 Task: Font style For heading Use Bodoni MT condensed with dark cornflower blue 2 colour & Underline. font size for heading '12 Pt. 'Change the font style of data to Californian FBand font size to  16 Pt. Change the alignment of both headline & data to  Align right. In the sheet  analysisSalesByStore_2023
Action: Mouse moved to (11, 22)
Screenshot: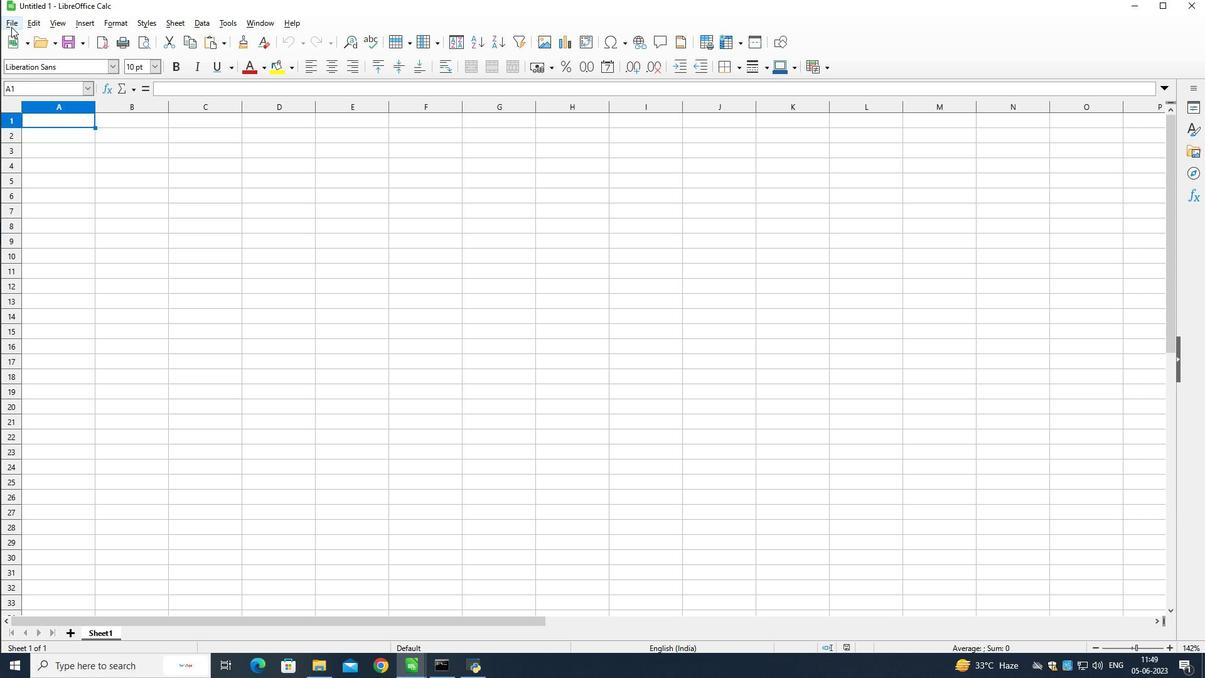 
Action: Mouse pressed left at (11, 22)
Screenshot: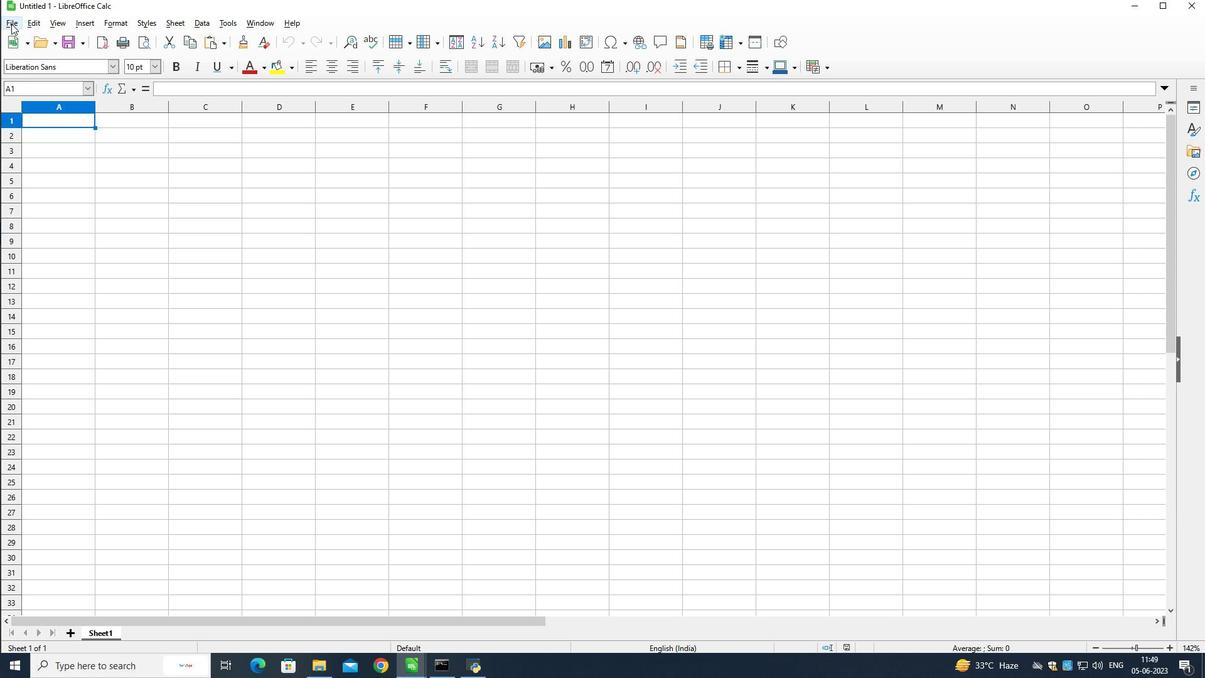 
Action: Mouse moved to (28, 52)
Screenshot: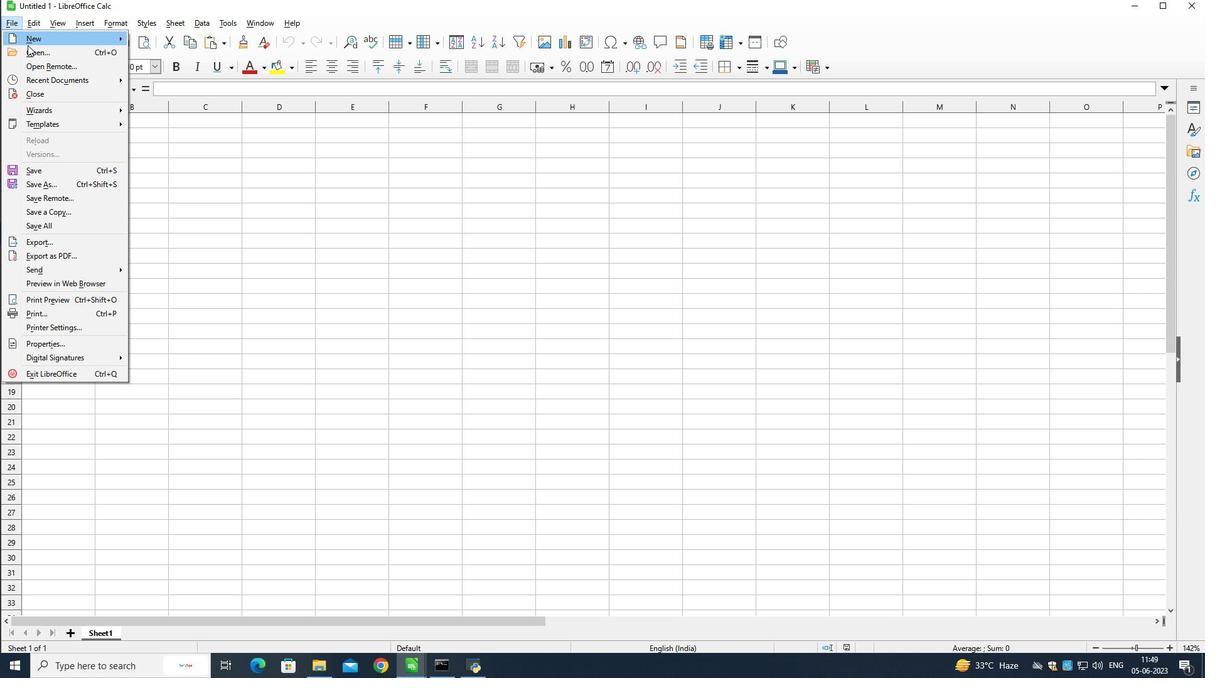 
Action: Mouse pressed left at (28, 52)
Screenshot: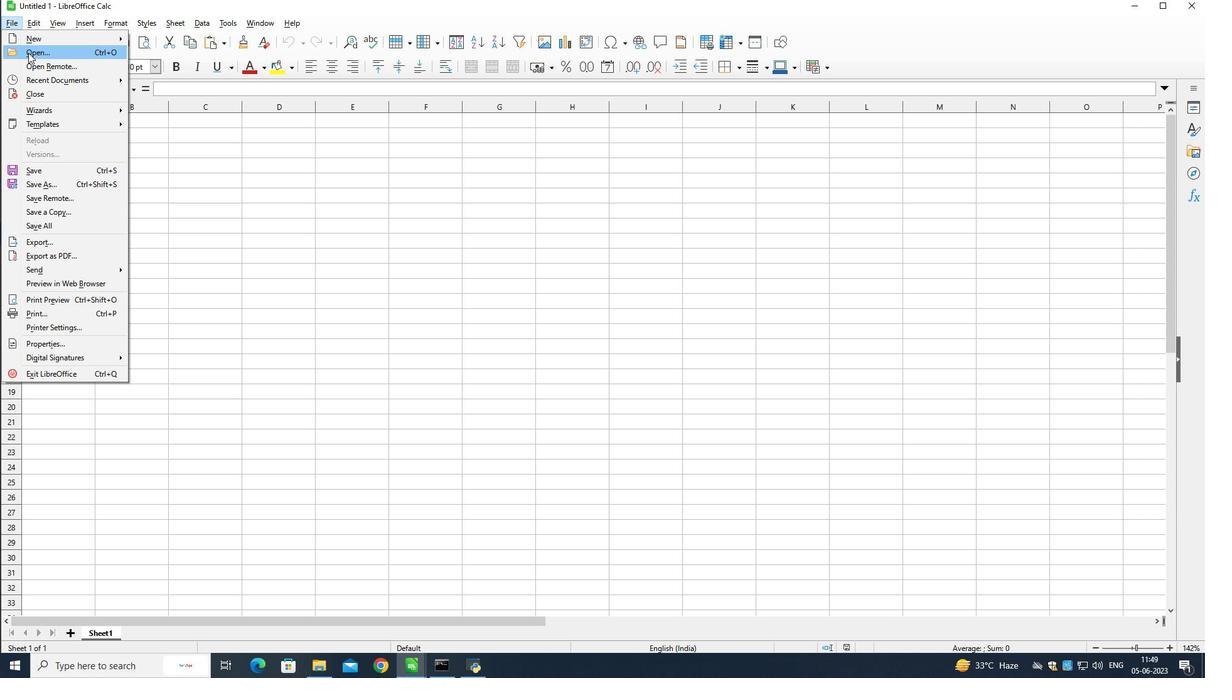 
Action: Mouse moved to (168, 263)
Screenshot: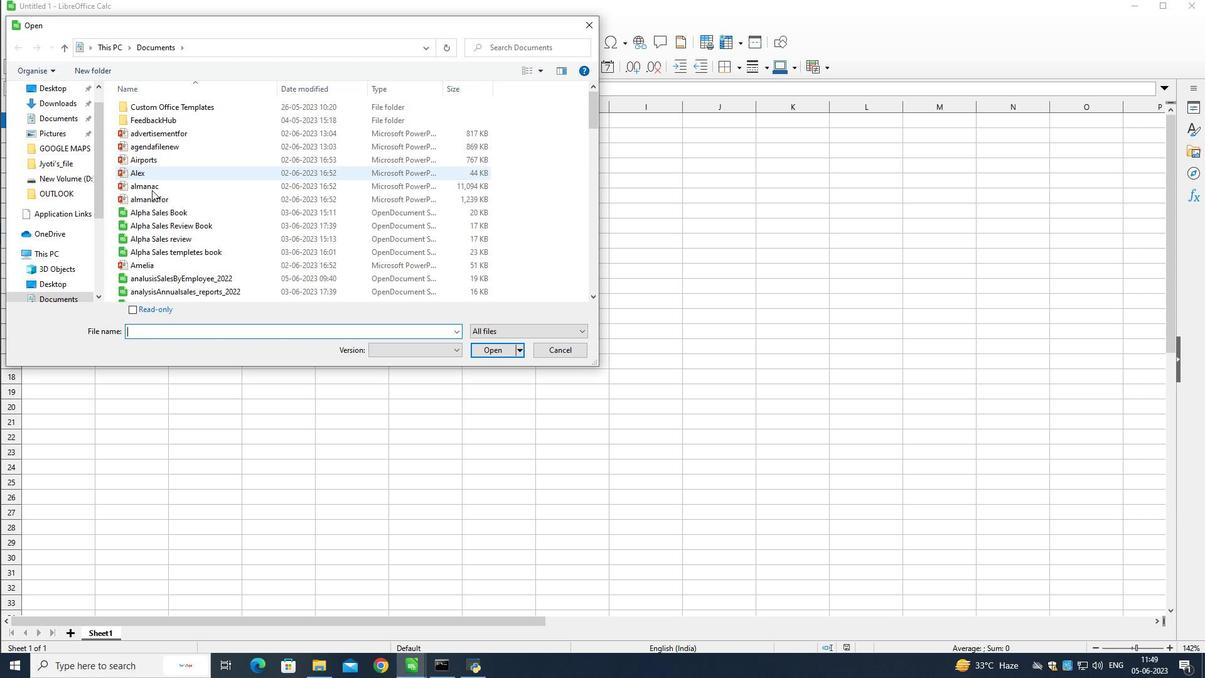 
Action: Mouse scrolled (168, 263) with delta (0, 0)
Screenshot: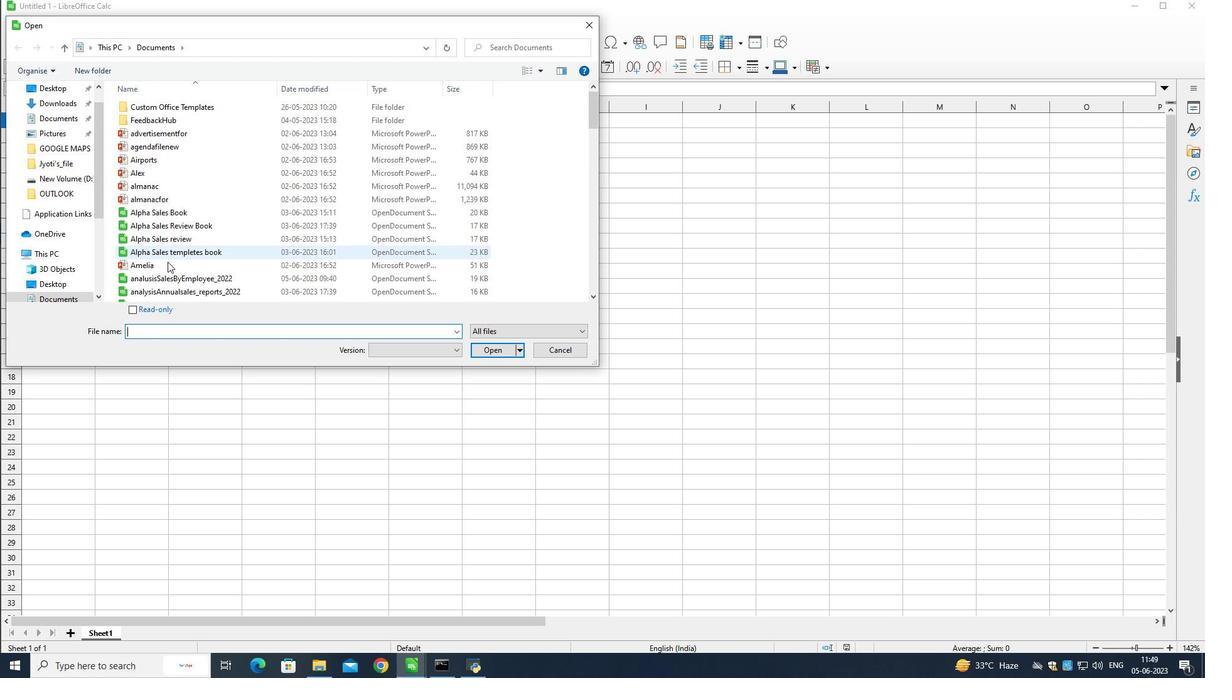 
Action: Mouse scrolled (168, 263) with delta (0, 0)
Screenshot: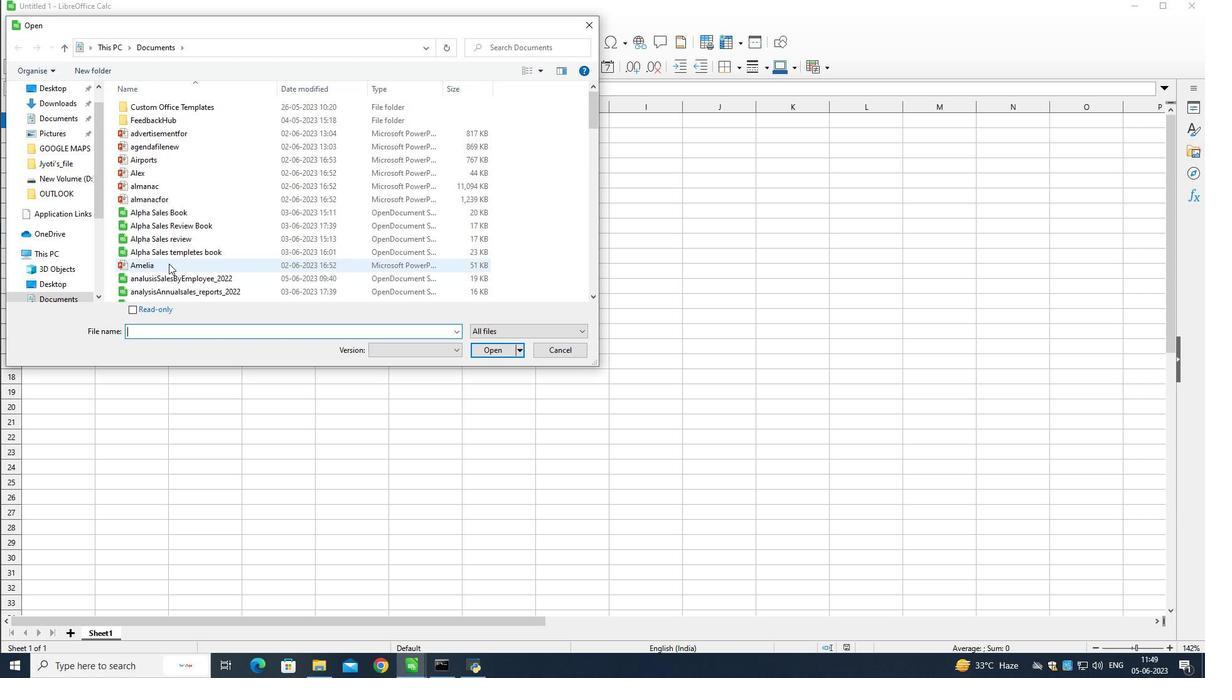 
Action: Mouse scrolled (168, 263) with delta (0, 0)
Screenshot: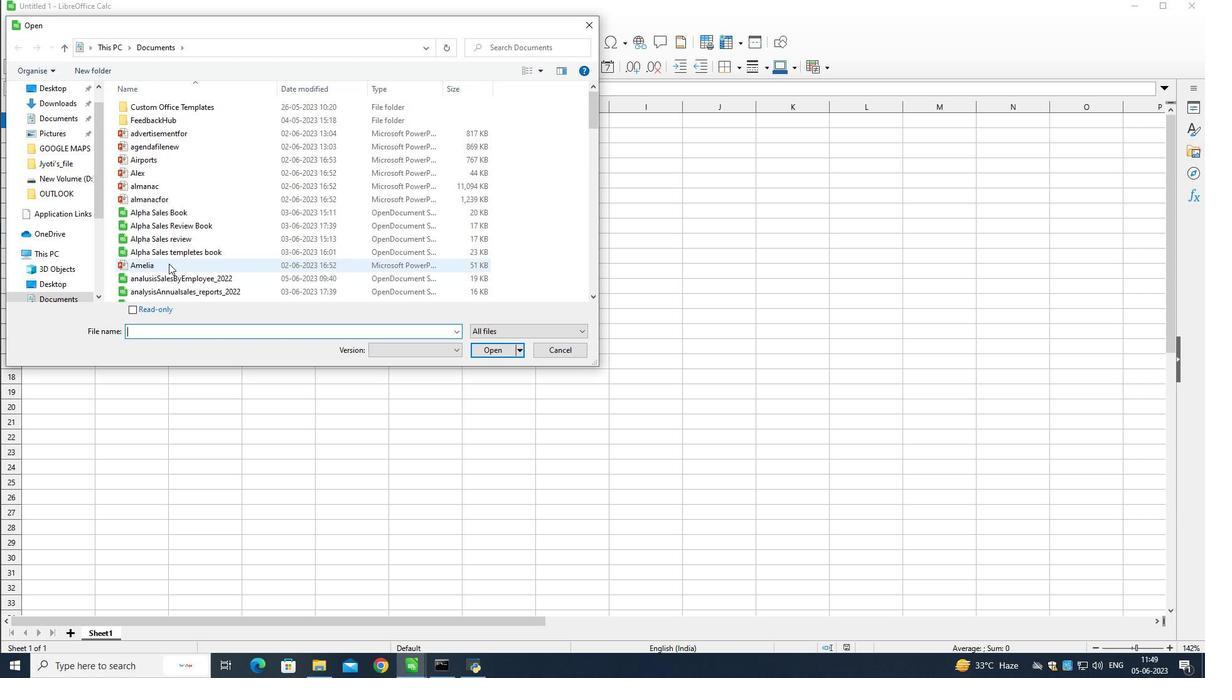 
Action: Mouse scrolled (168, 263) with delta (0, 0)
Screenshot: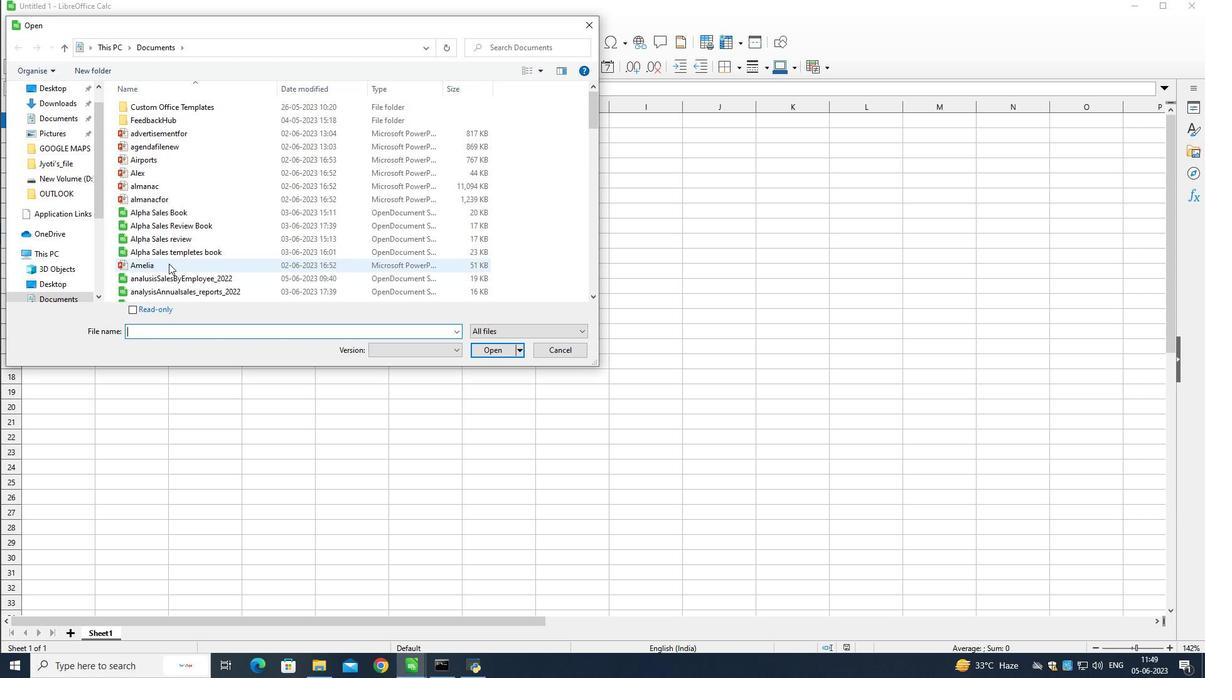 
Action: Mouse scrolled (168, 263) with delta (0, 0)
Screenshot: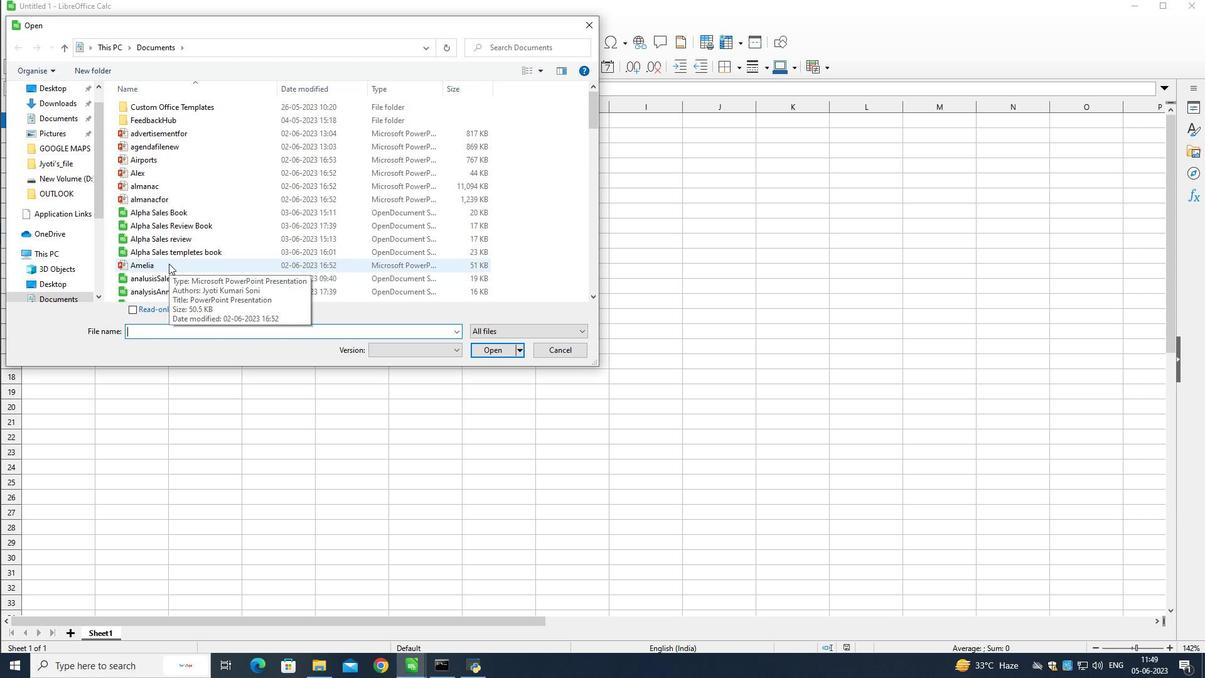 
Action: Mouse moved to (170, 262)
Screenshot: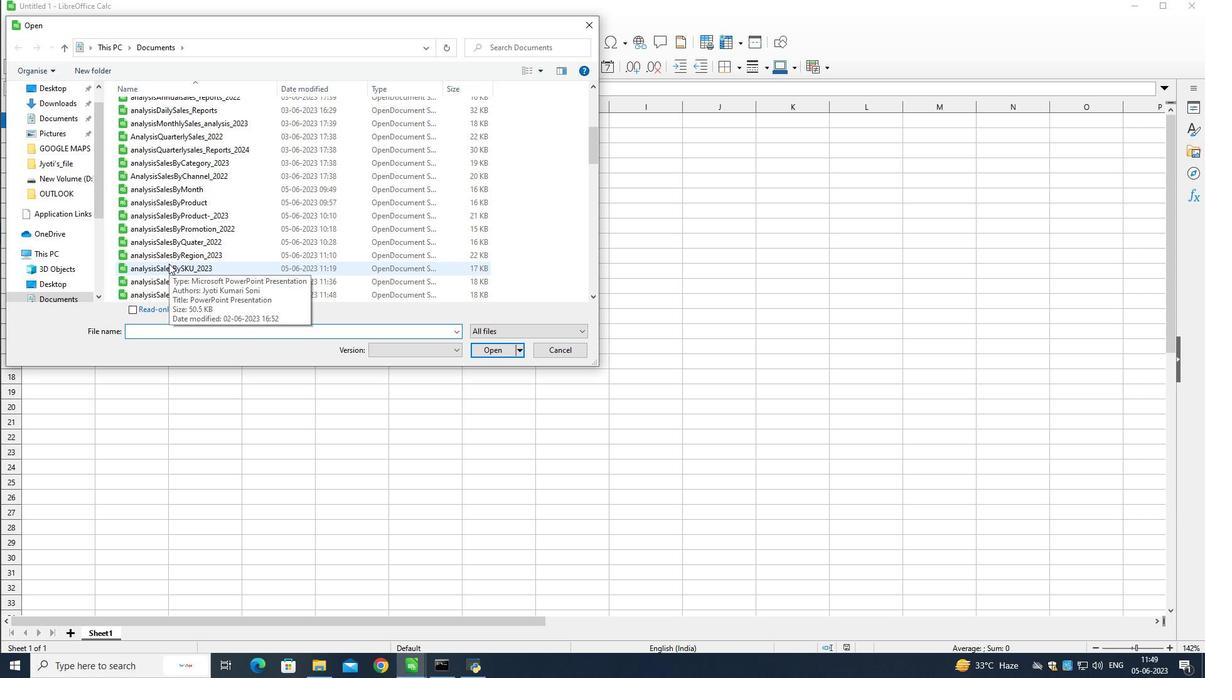 
Action: Mouse scrolled (170, 261) with delta (0, 0)
Screenshot: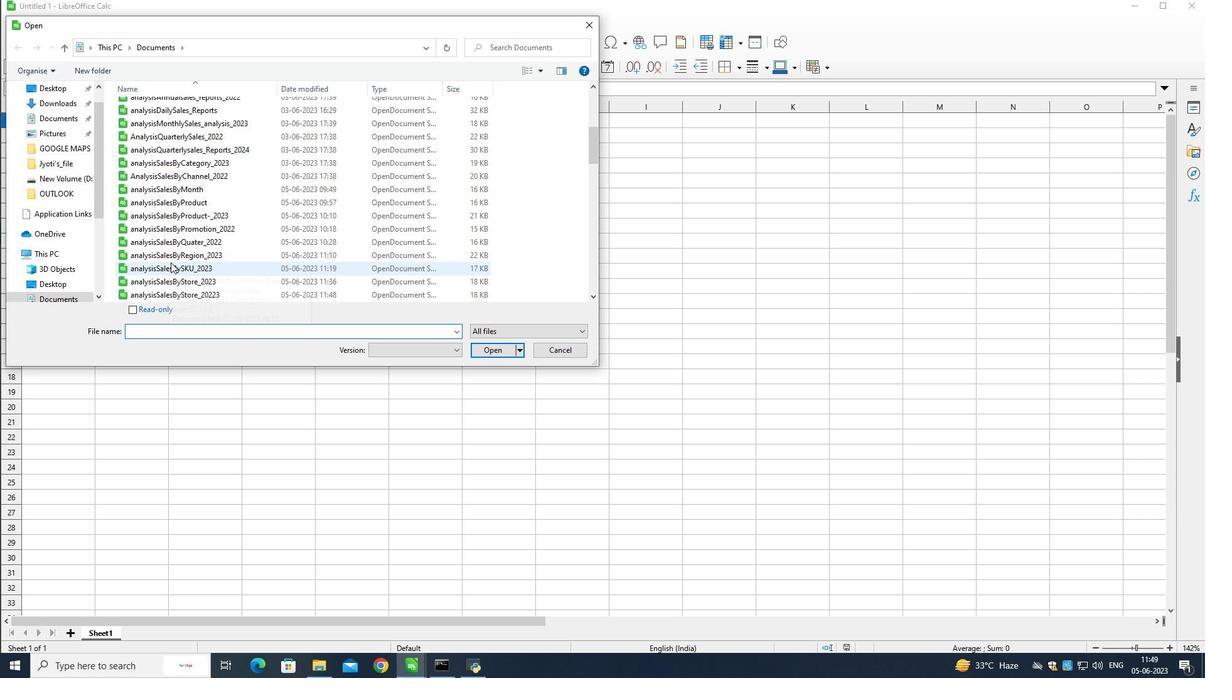 
Action: Mouse scrolled (170, 261) with delta (0, 0)
Screenshot: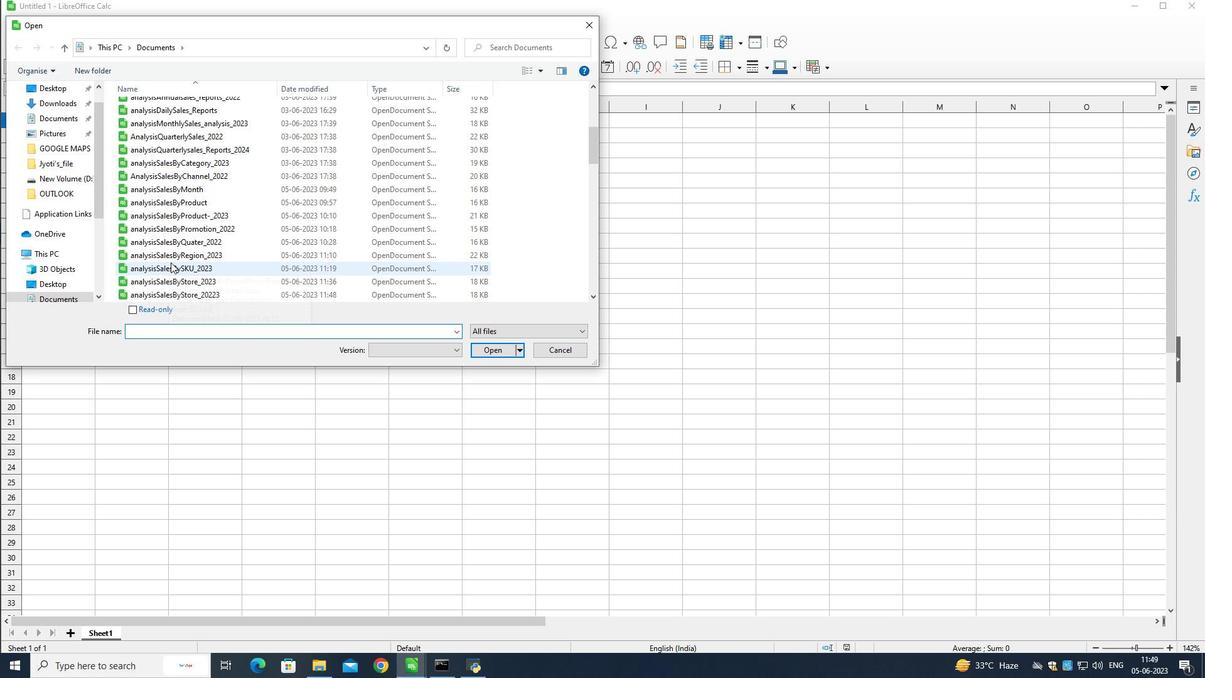 
Action: Mouse moved to (237, 215)
Screenshot: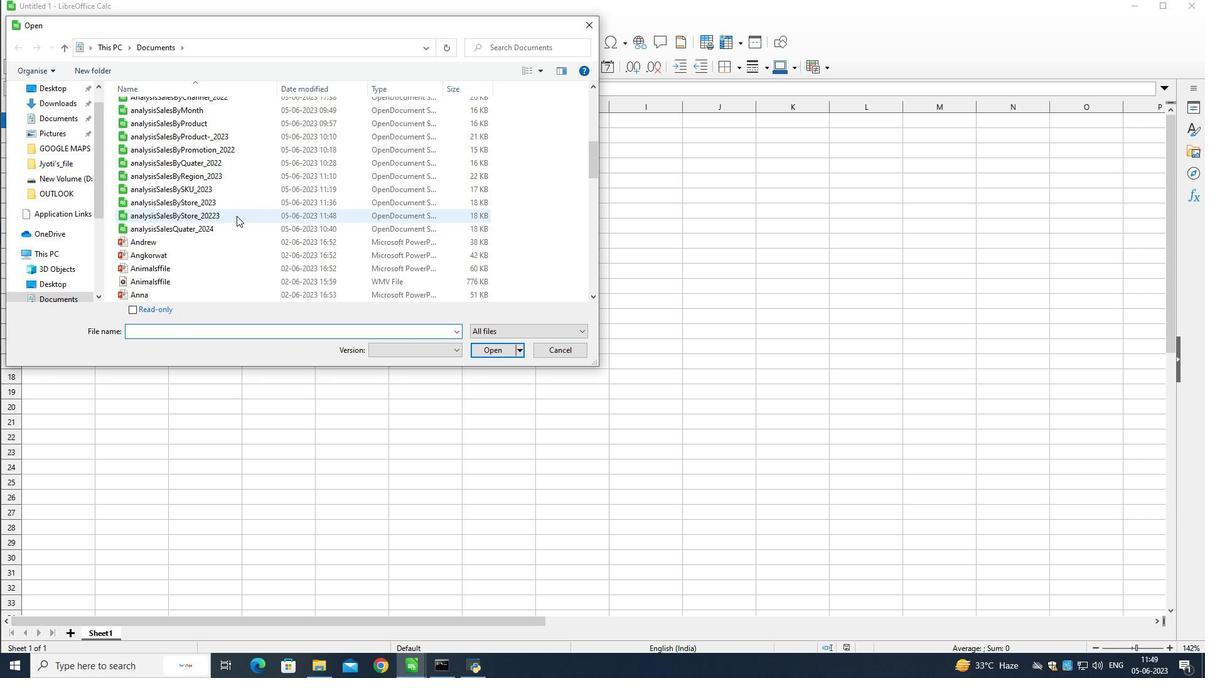 
Action: Mouse pressed left at (237, 215)
Screenshot: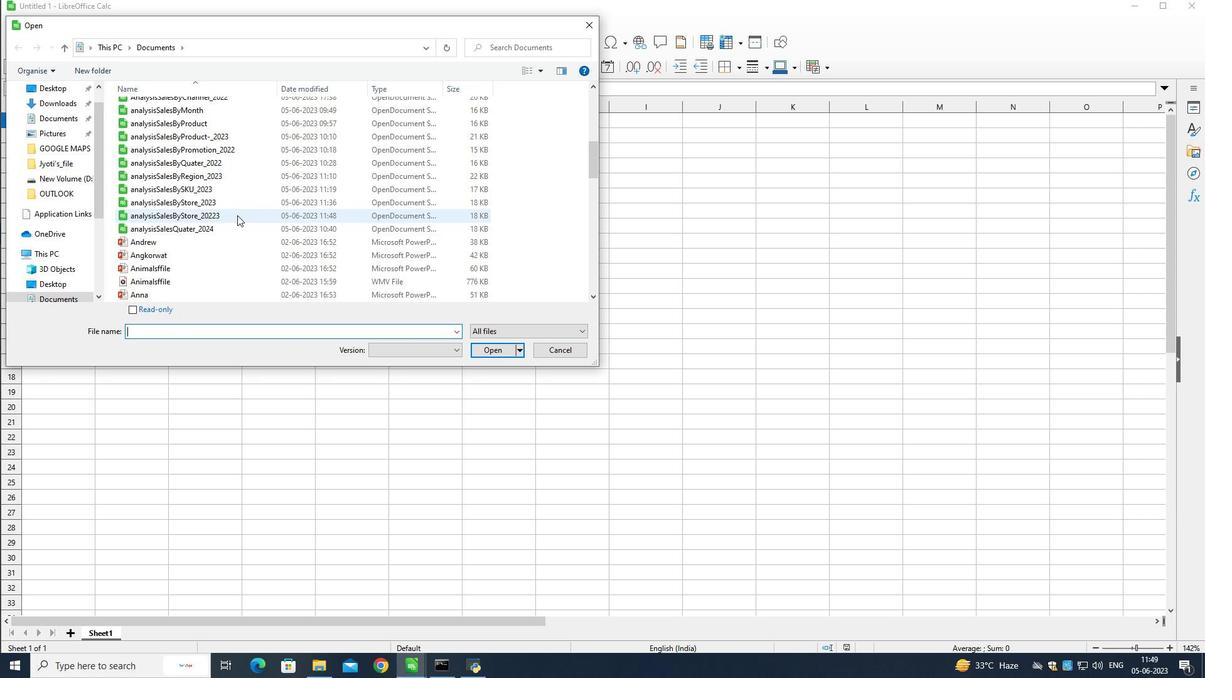 
Action: Mouse moved to (484, 352)
Screenshot: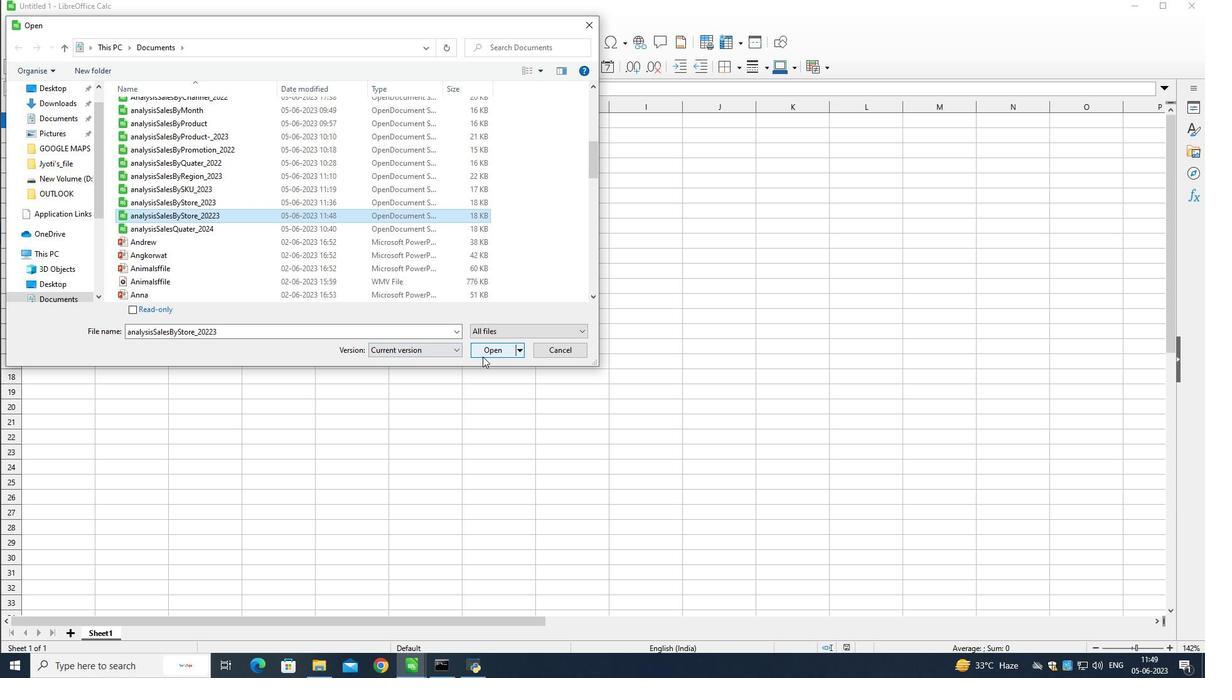 
Action: Mouse pressed left at (484, 352)
Screenshot: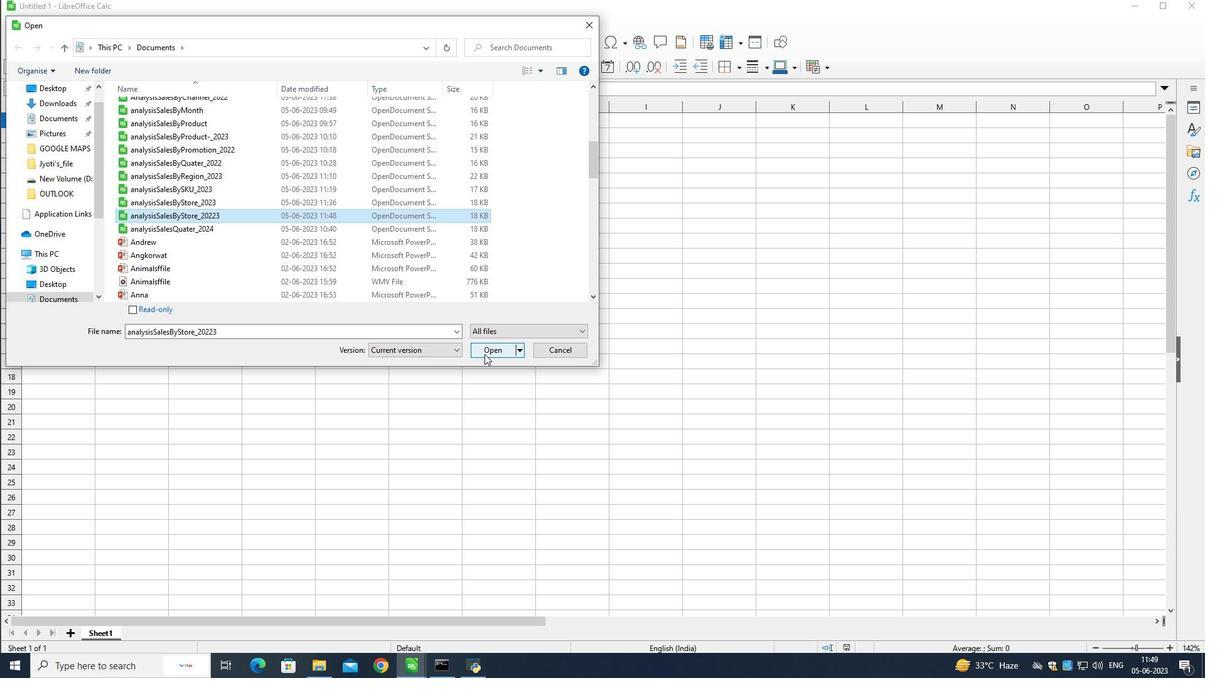 
Action: Mouse moved to (123, 120)
Screenshot: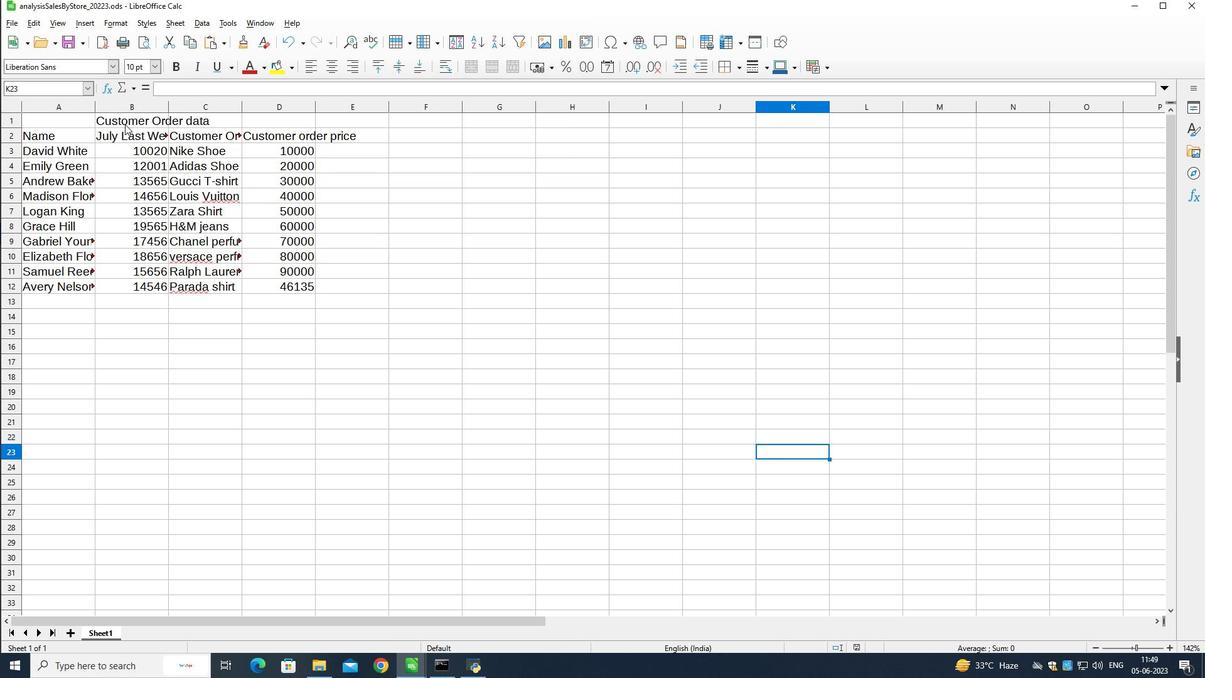 
Action: Mouse pressed left at (123, 120)
Screenshot: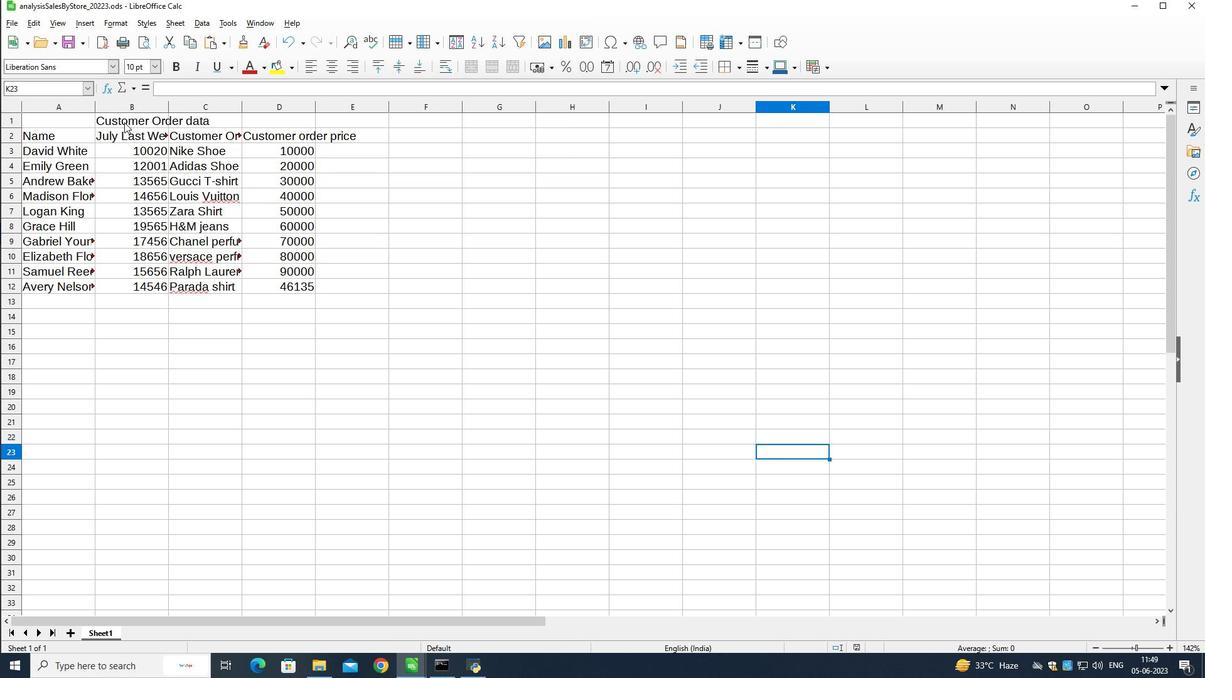 
Action: Mouse pressed left at (123, 120)
Screenshot: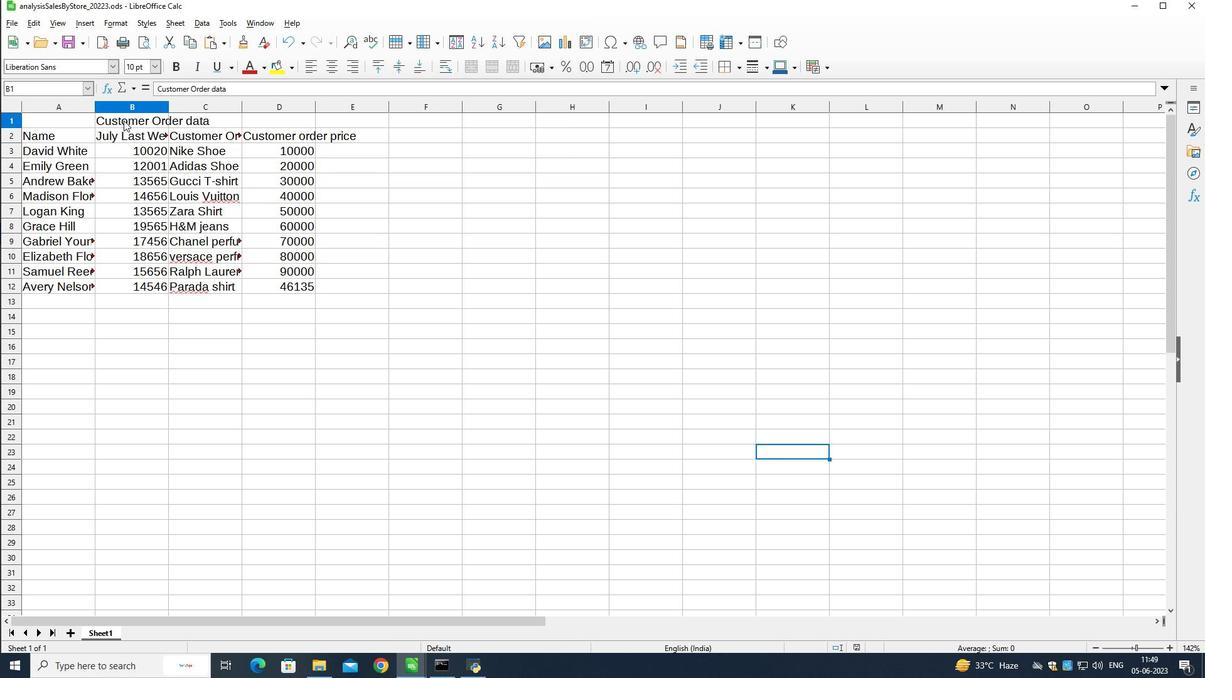 
Action: Mouse pressed left at (123, 120)
Screenshot: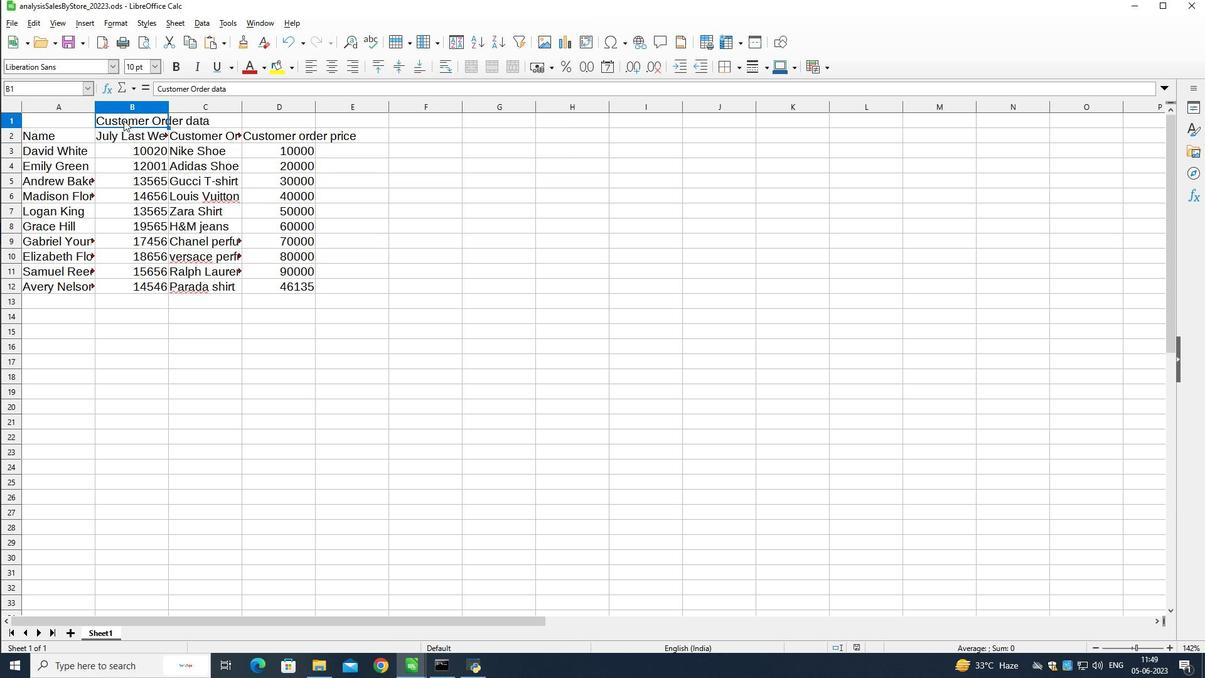 
Action: Mouse moved to (72, 66)
Screenshot: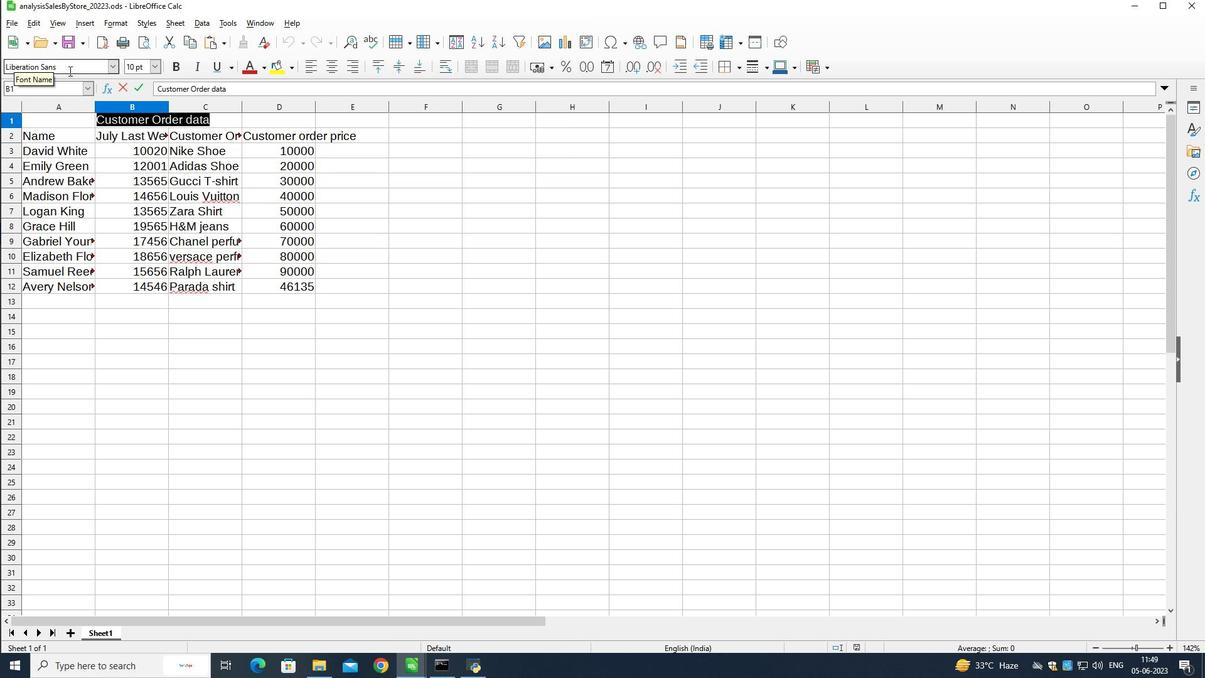 
Action: Mouse pressed left at (72, 66)
Screenshot: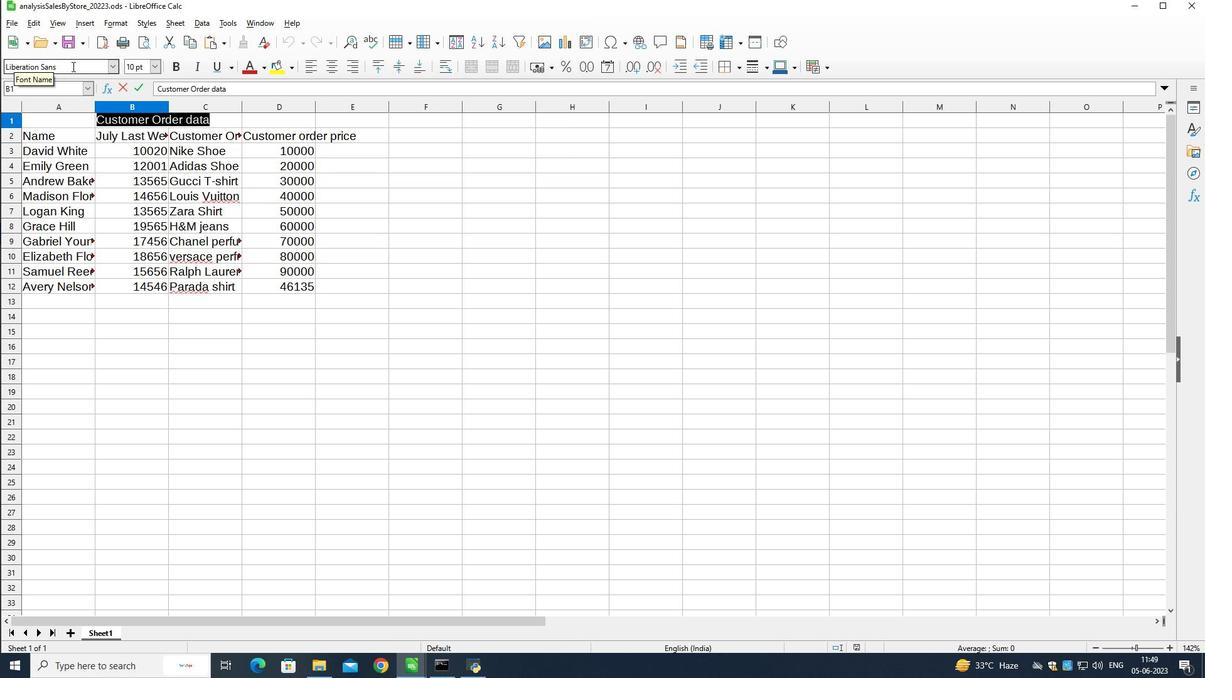 
Action: Mouse pressed left at (72, 66)
Screenshot: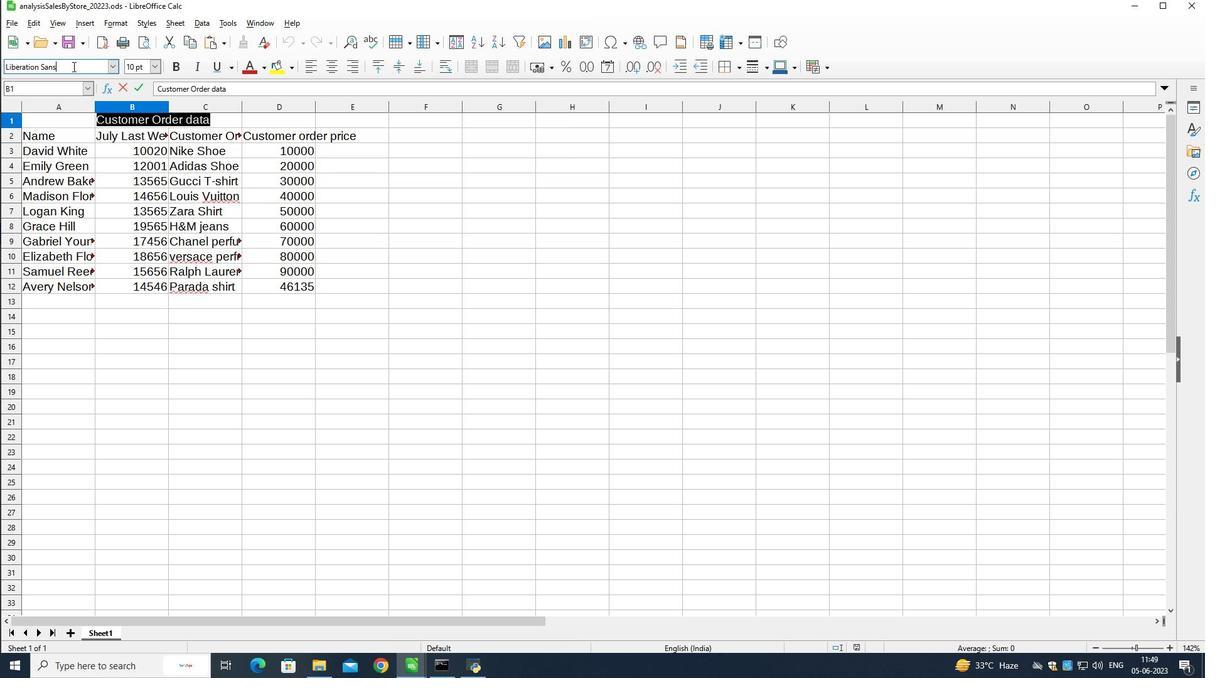 
Action: Mouse moved to (72, 65)
Screenshot: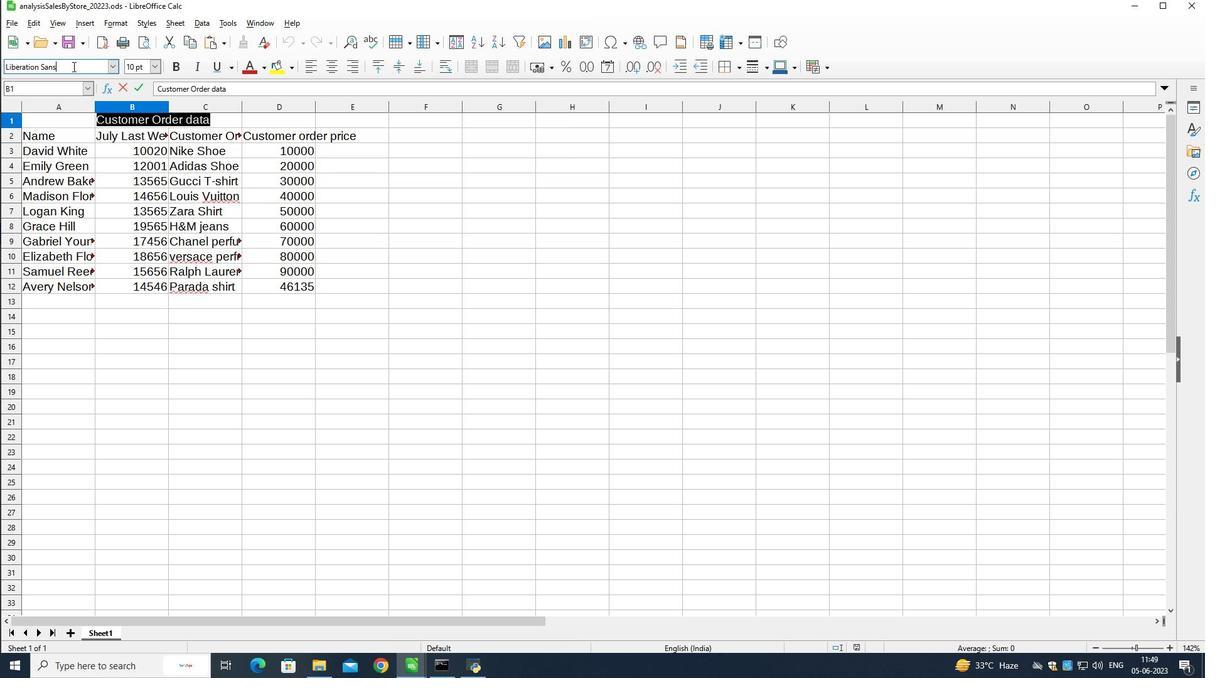 
Action: Mouse pressed left at (72, 65)
Screenshot: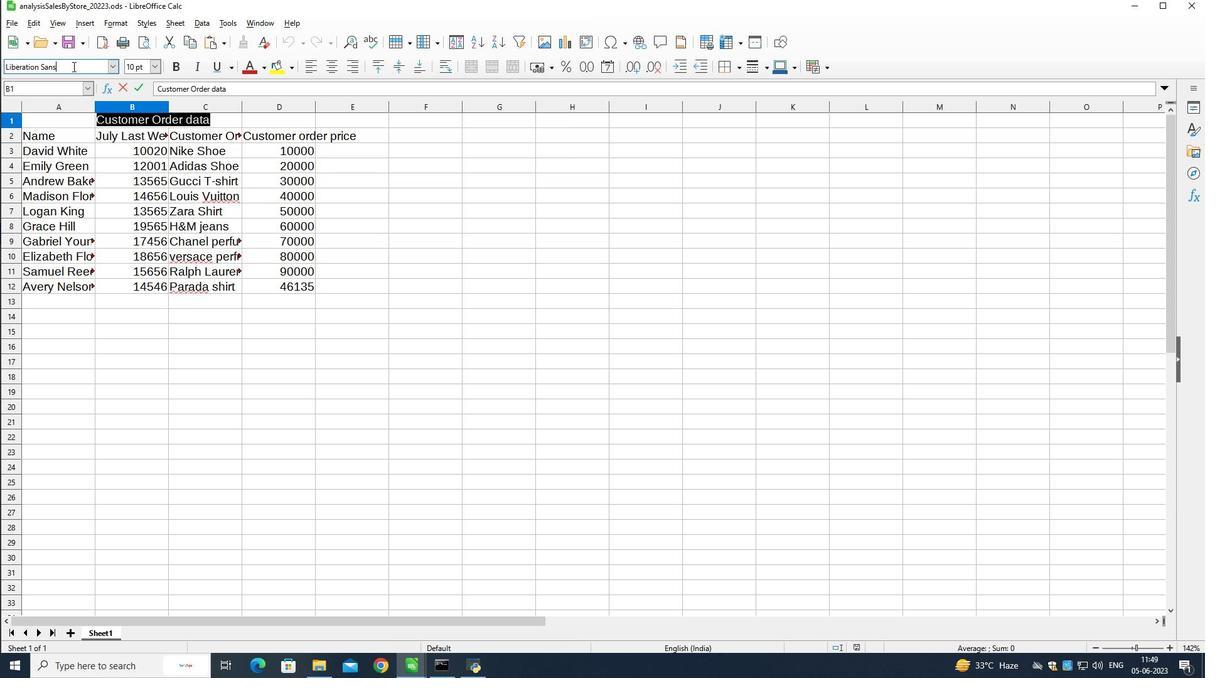 
Action: Mouse pressed left at (72, 65)
Screenshot: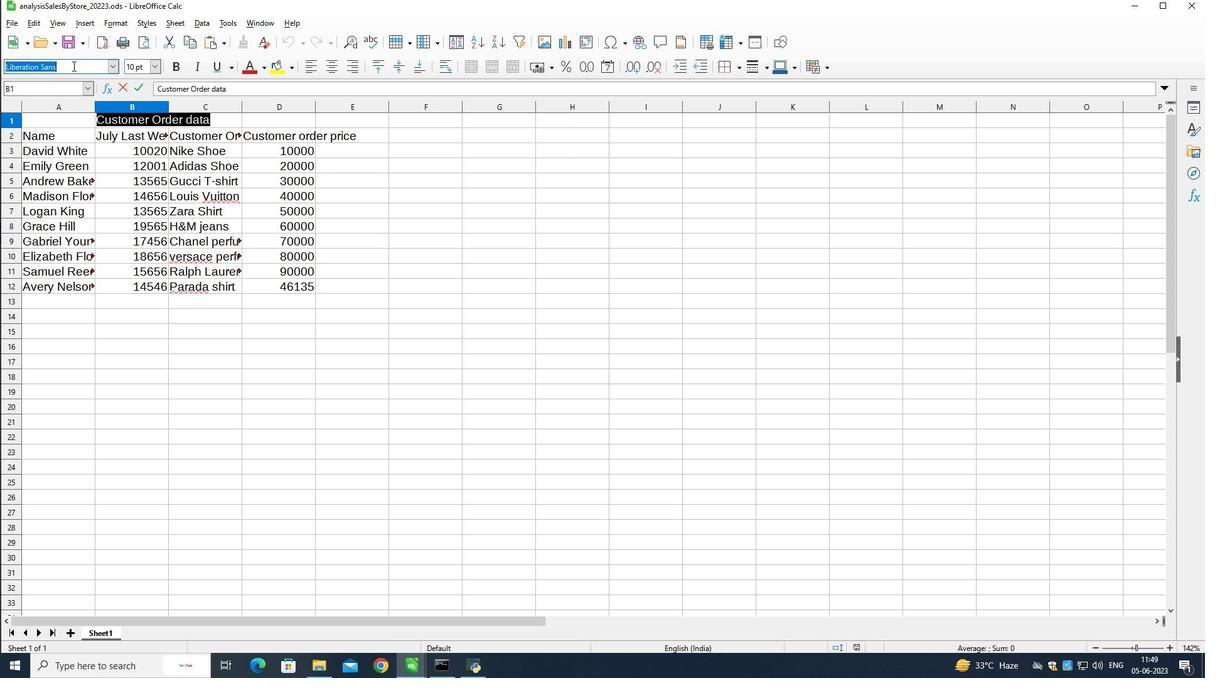 
Action: Key pressed <Key.shift>Bodoni<Key.enter>
Screenshot: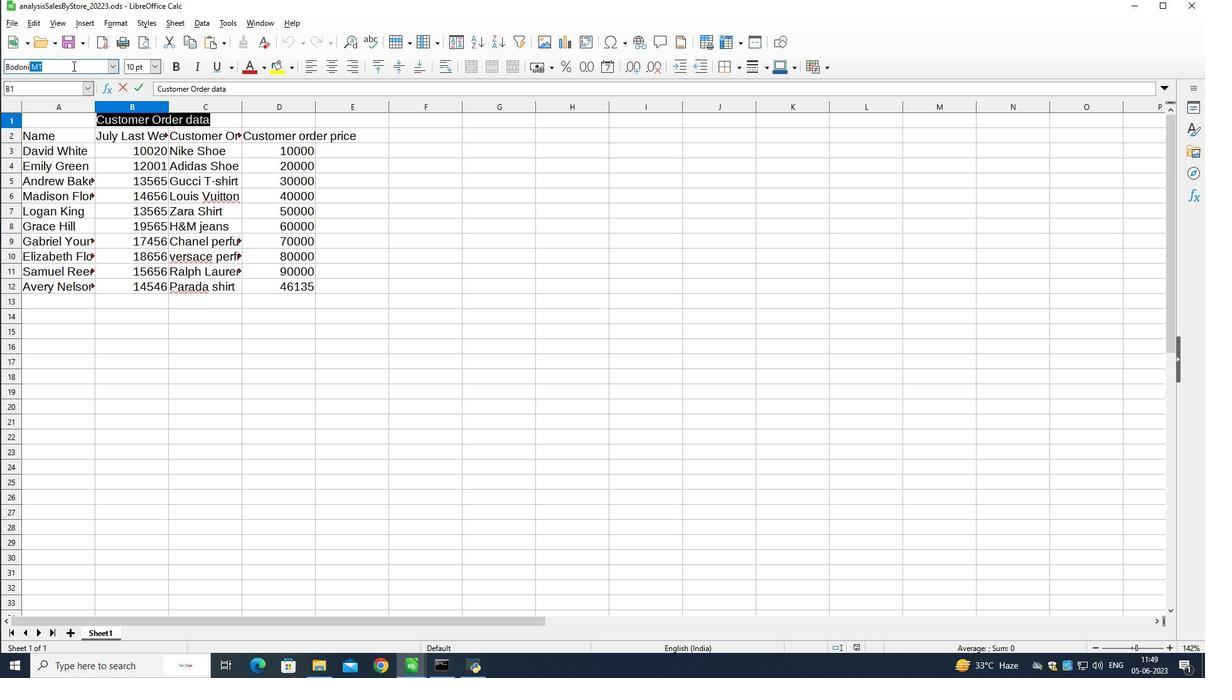 
Action: Mouse moved to (266, 70)
Screenshot: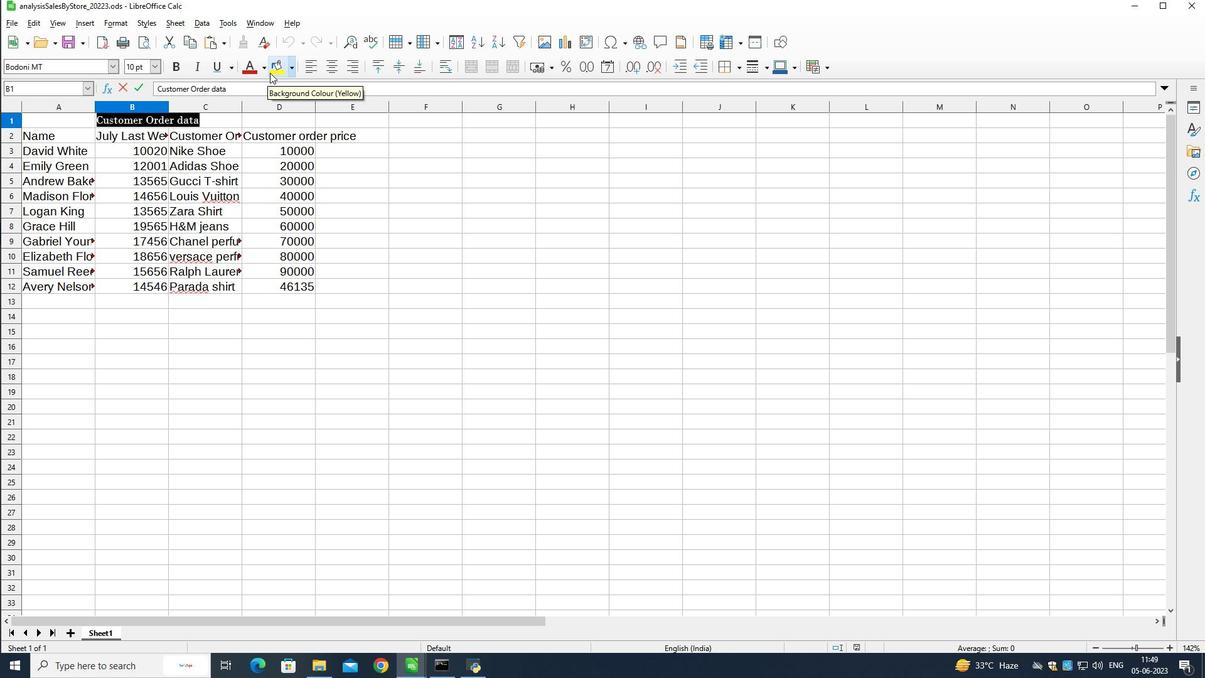 
Action: Mouse pressed left at (266, 70)
Screenshot: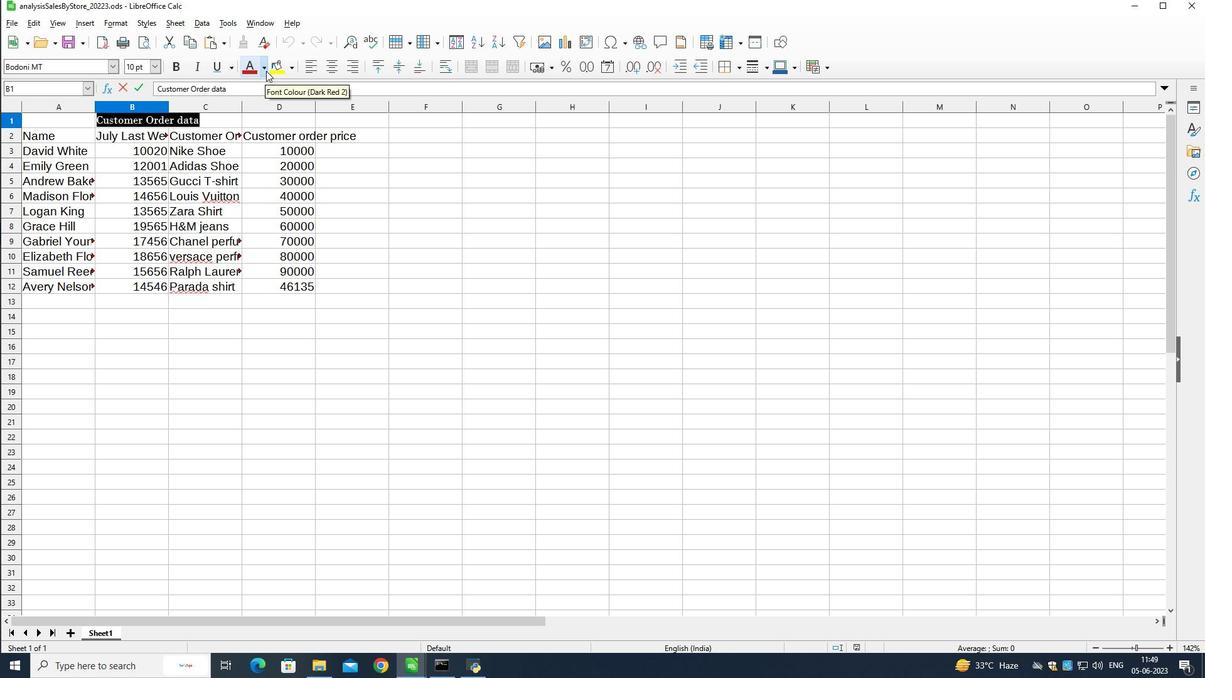 
Action: Mouse moved to (300, 296)
Screenshot: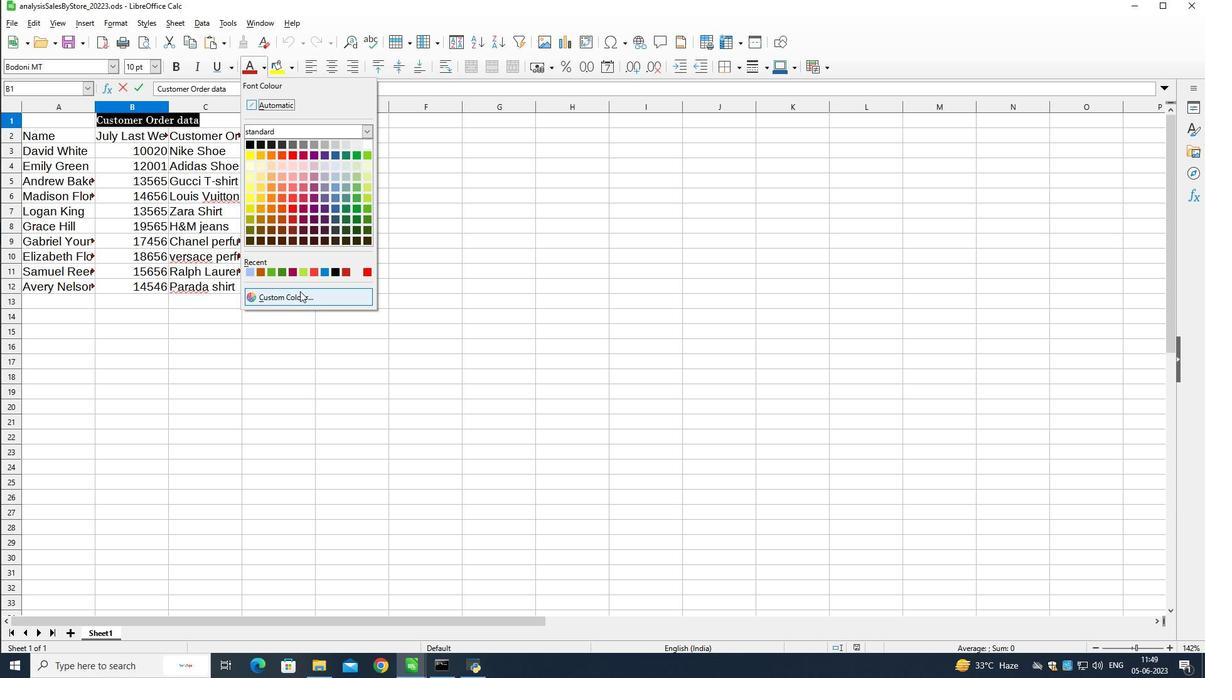 
Action: Mouse pressed left at (300, 296)
Screenshot: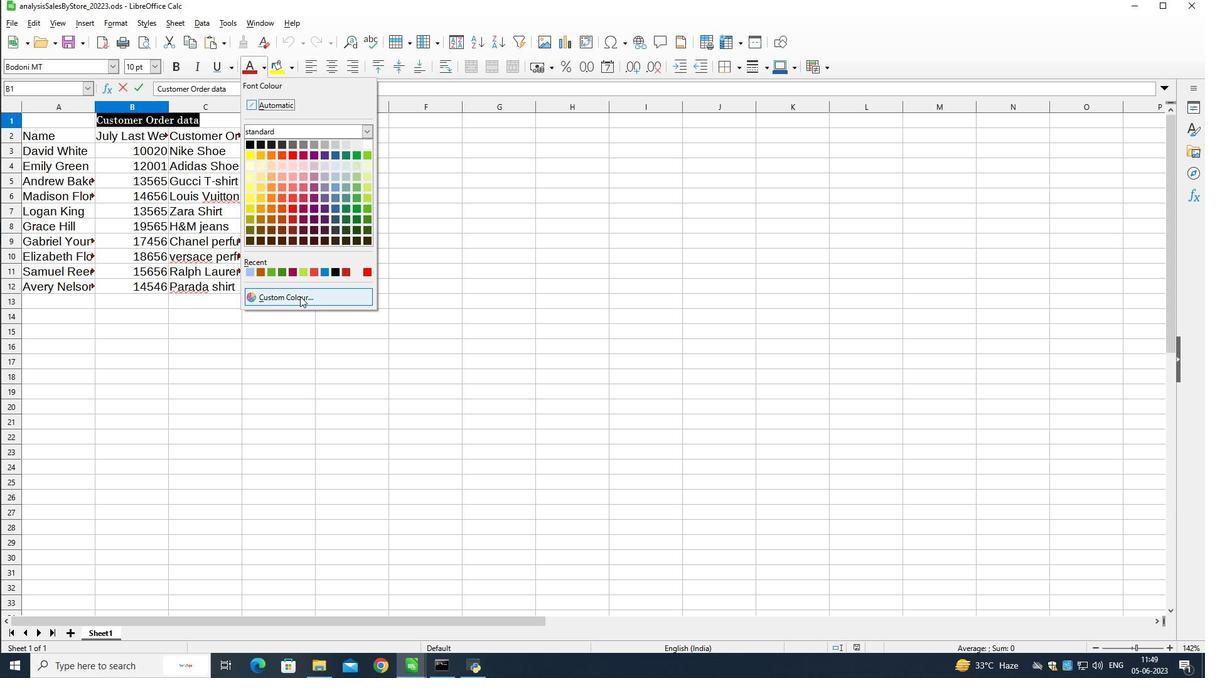 
Action: Mouse moved to (732, 275)
Screenshot: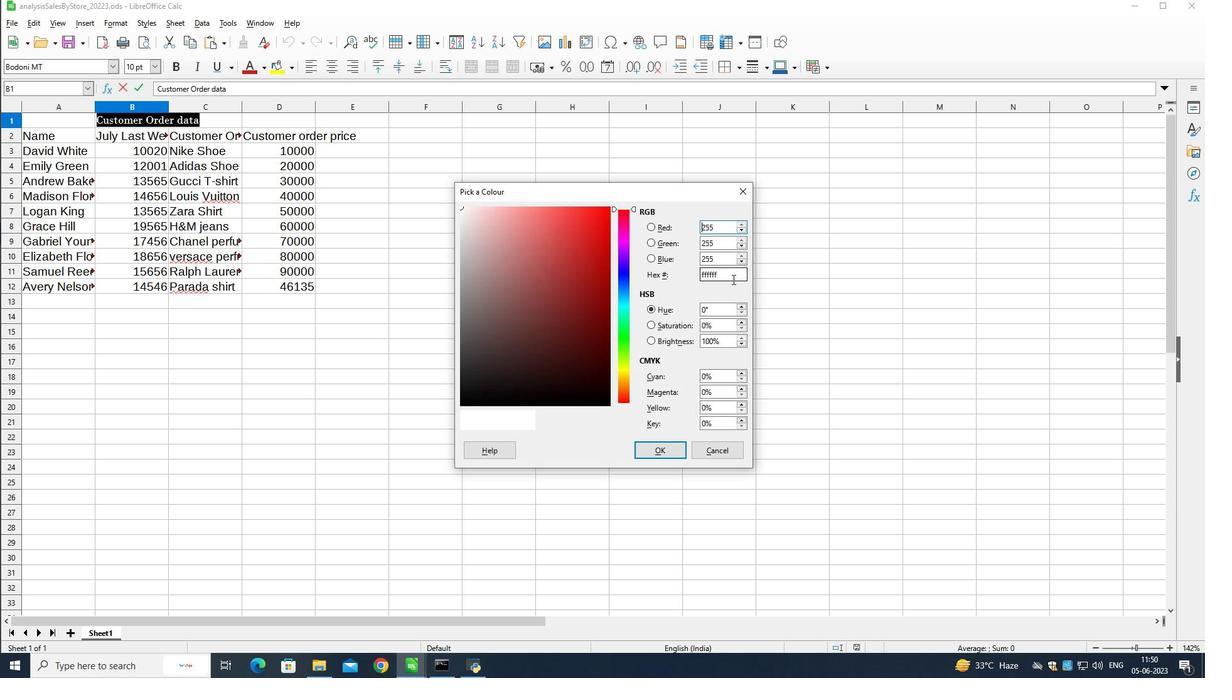 
Action: Mouse pressed left at (732, 275)
Screenshot: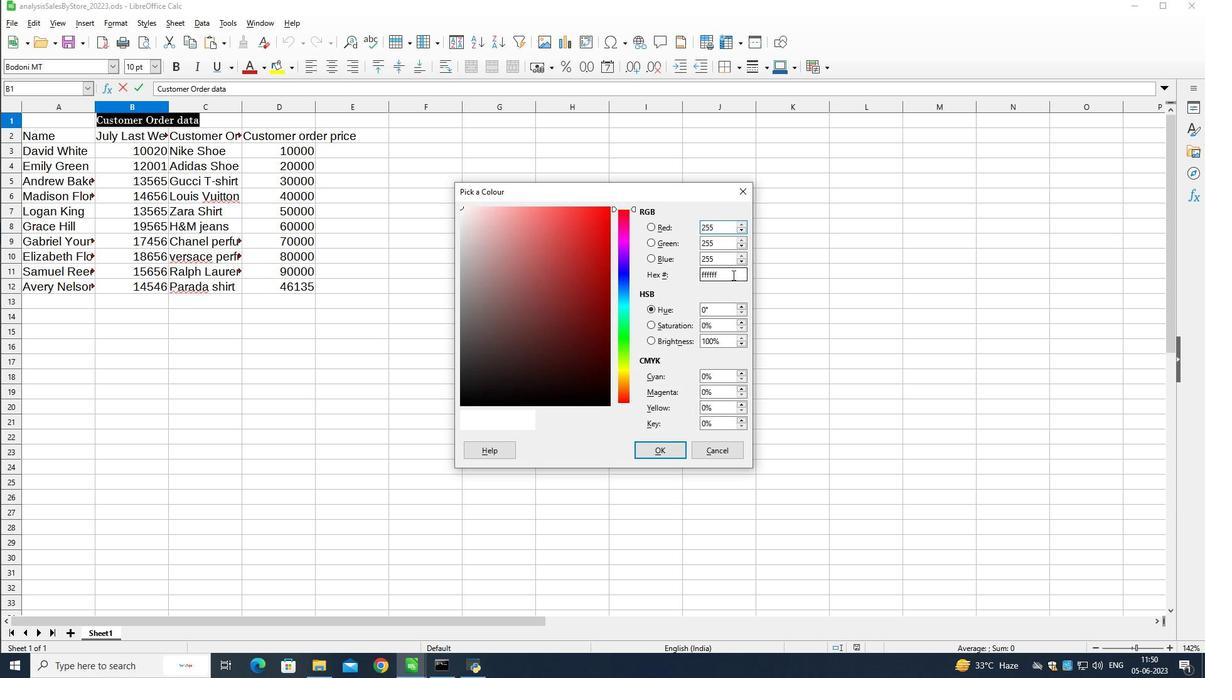 
Action: Mouse pressed left at (732, 275)
Screenshot: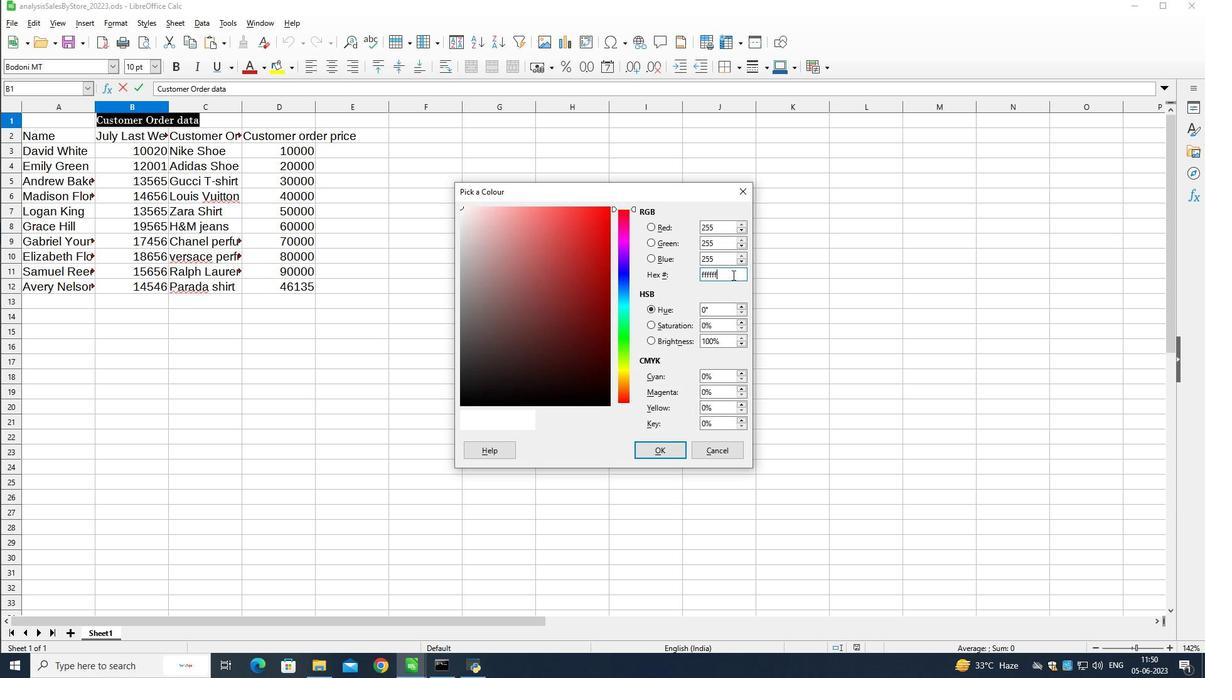 
Action: Mouse pressed left at (732, 275)
Screenshot: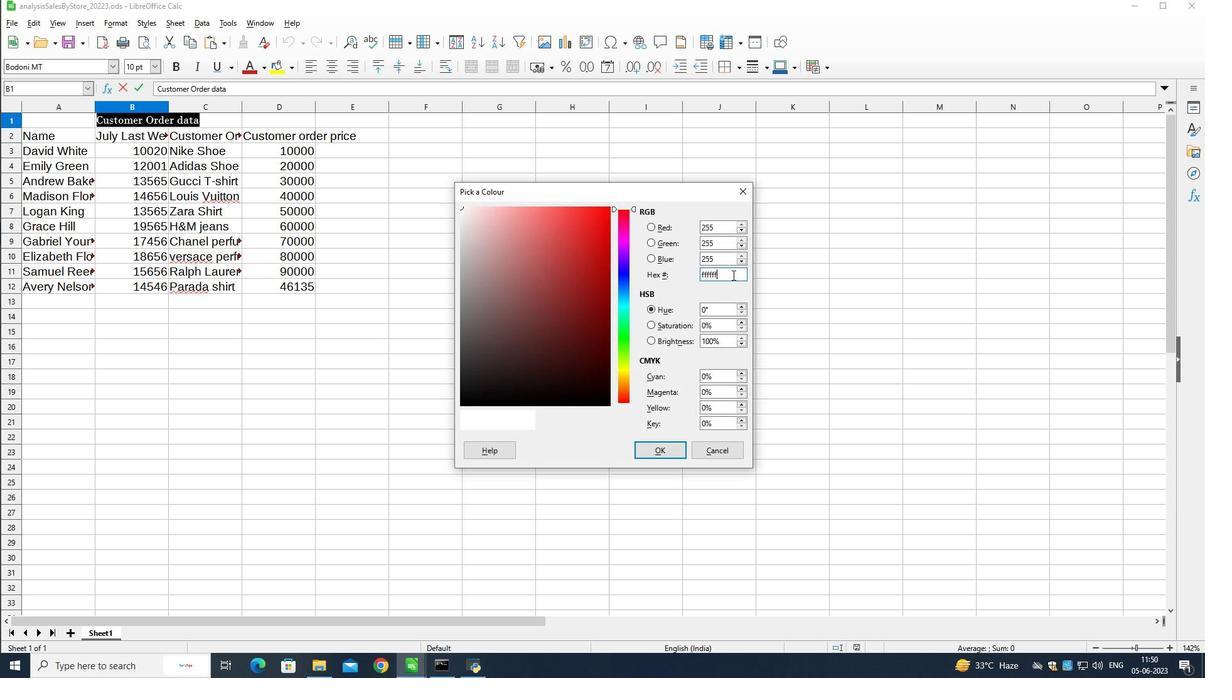 
Action: Key pressed <Key.shift><Key.shift><Key.shift><Key.shift><Key.shift><Key.shift>#a4c2f4<Key.enter>
Screenshot: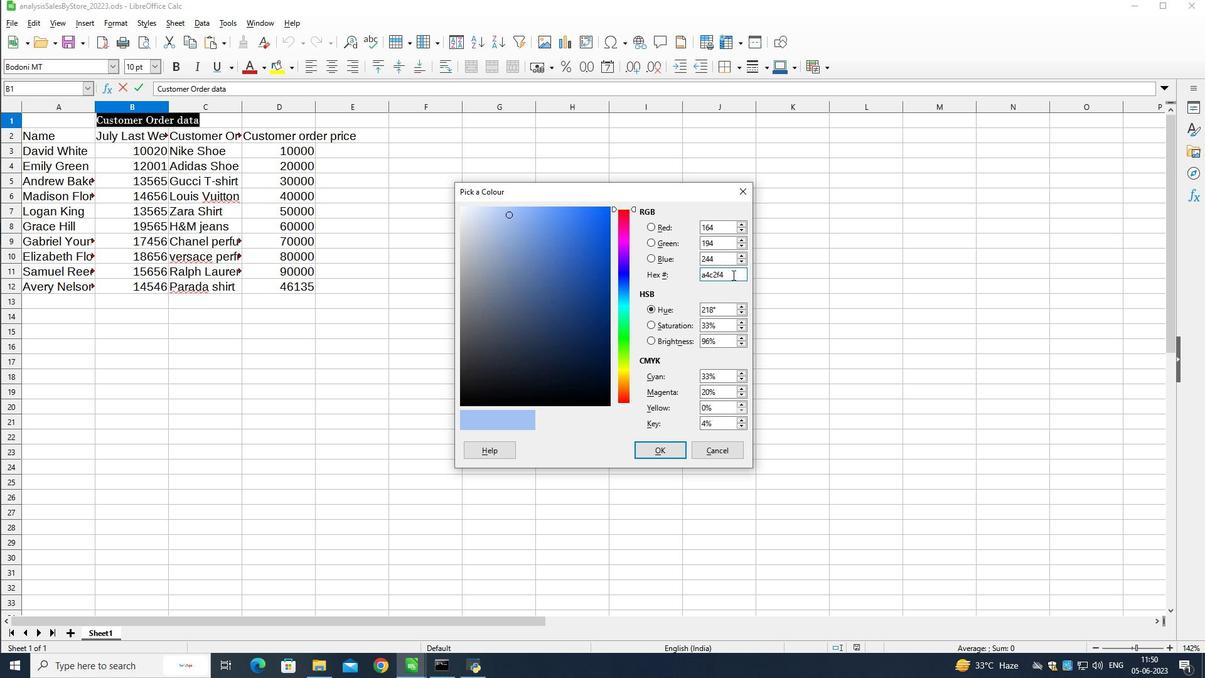 
Action: Mouse moved to (215, 65)
Screenshot: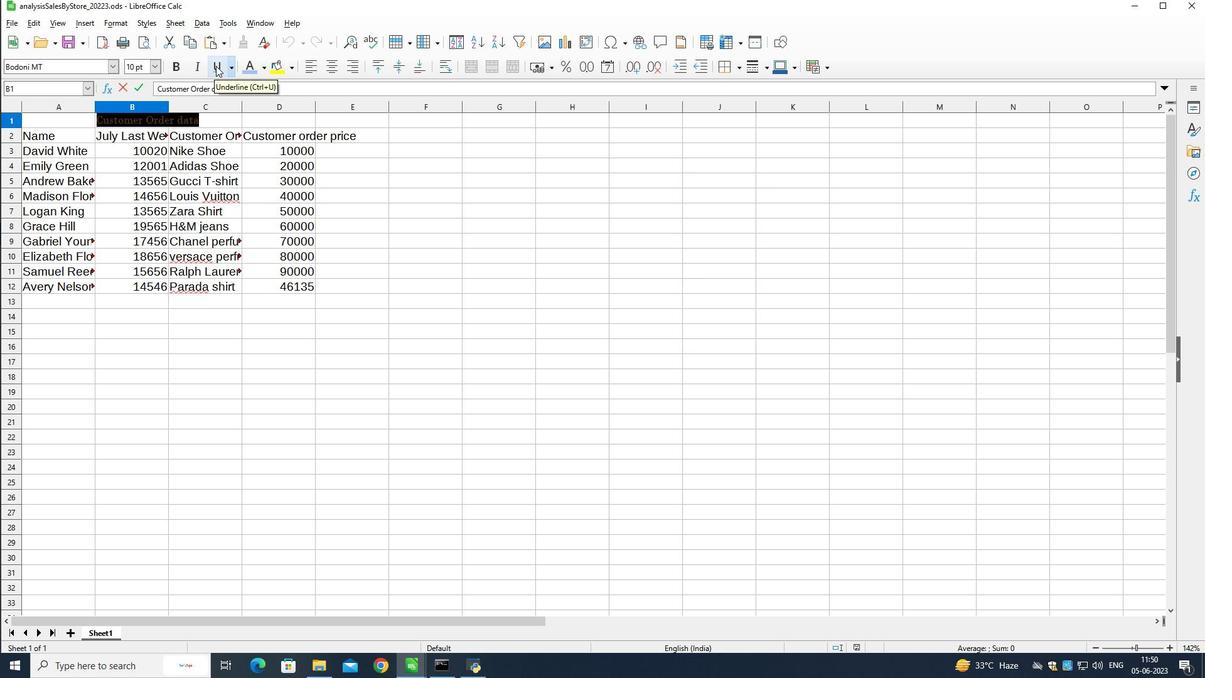 
Action: Mouse pressed left at (215, 65)
Screenshot: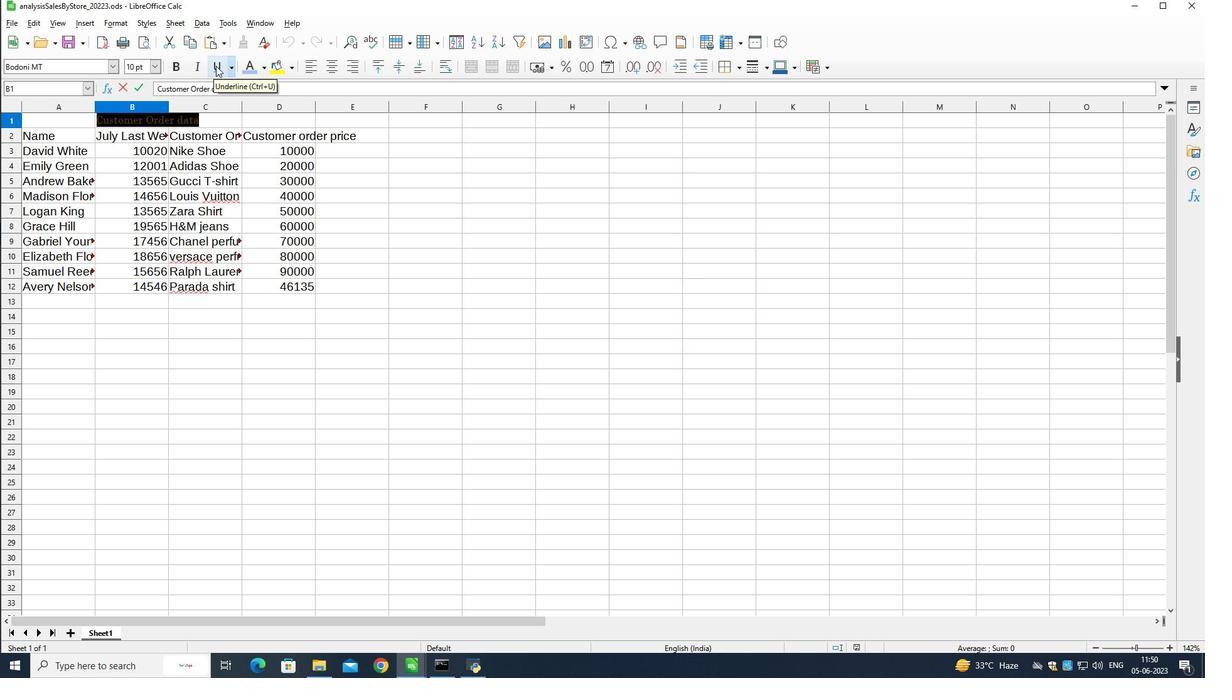 
Action: Mouse moved to (158, 60)
Screenshot: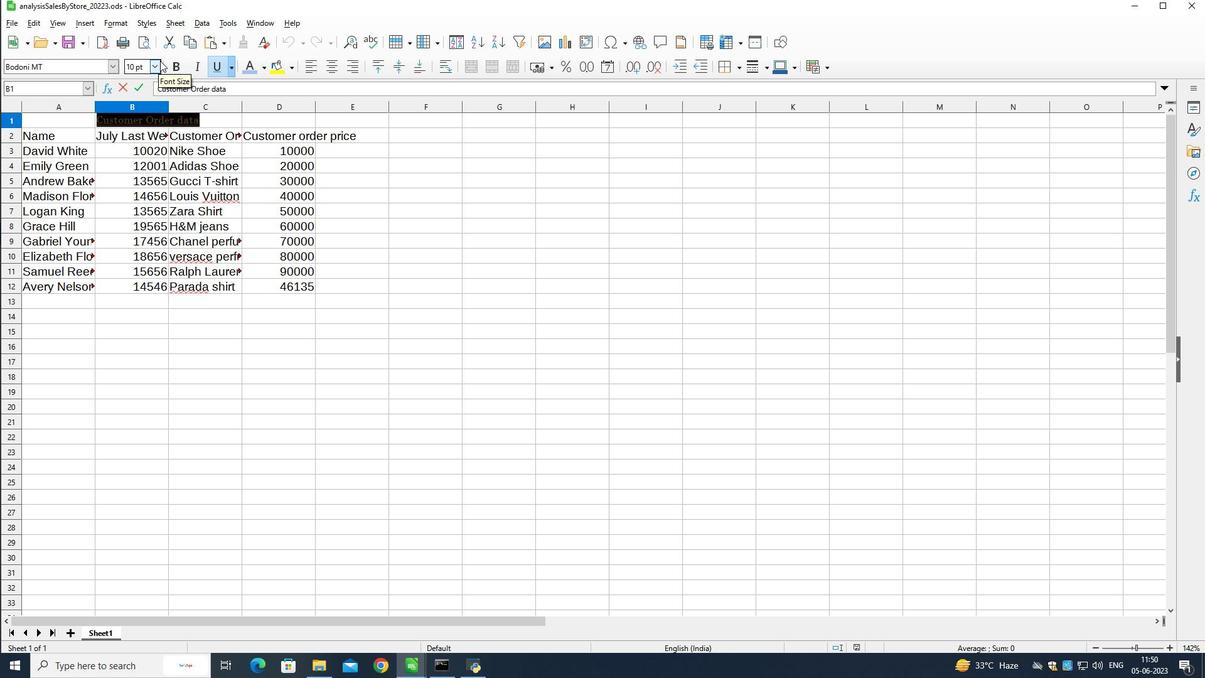 
Action: Mouse pressed left at (158, 60)
Screenshot: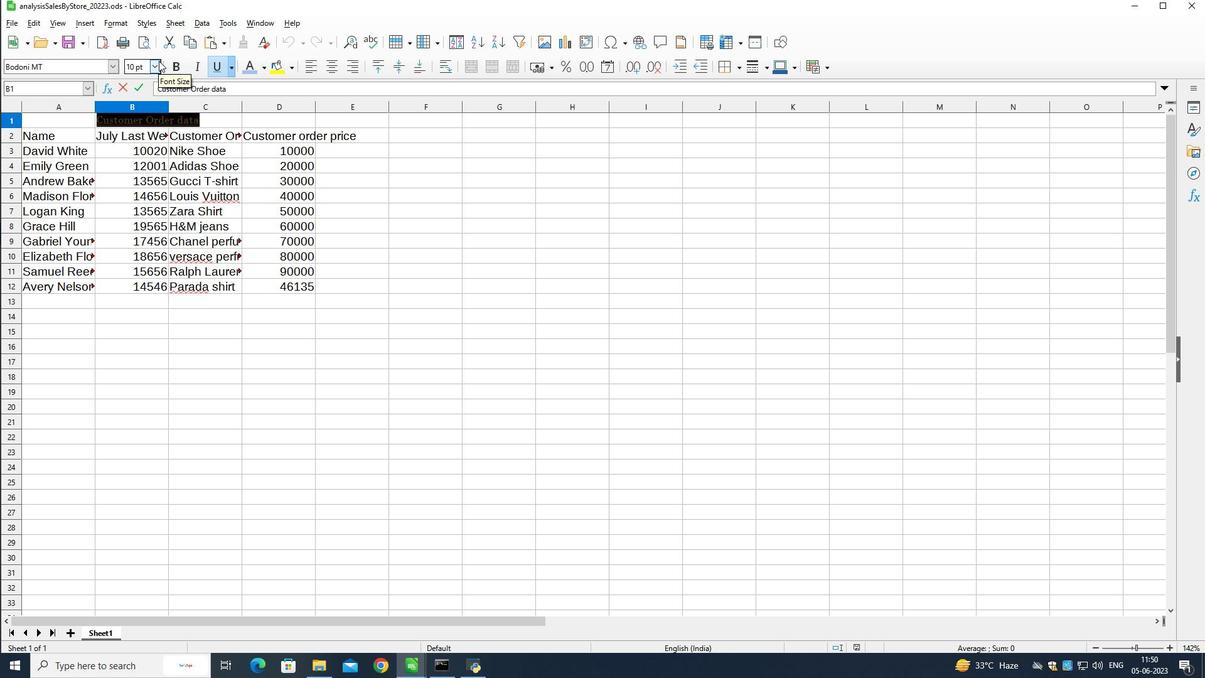 
Action: Mouse moved to (142, 152)
Screenshot: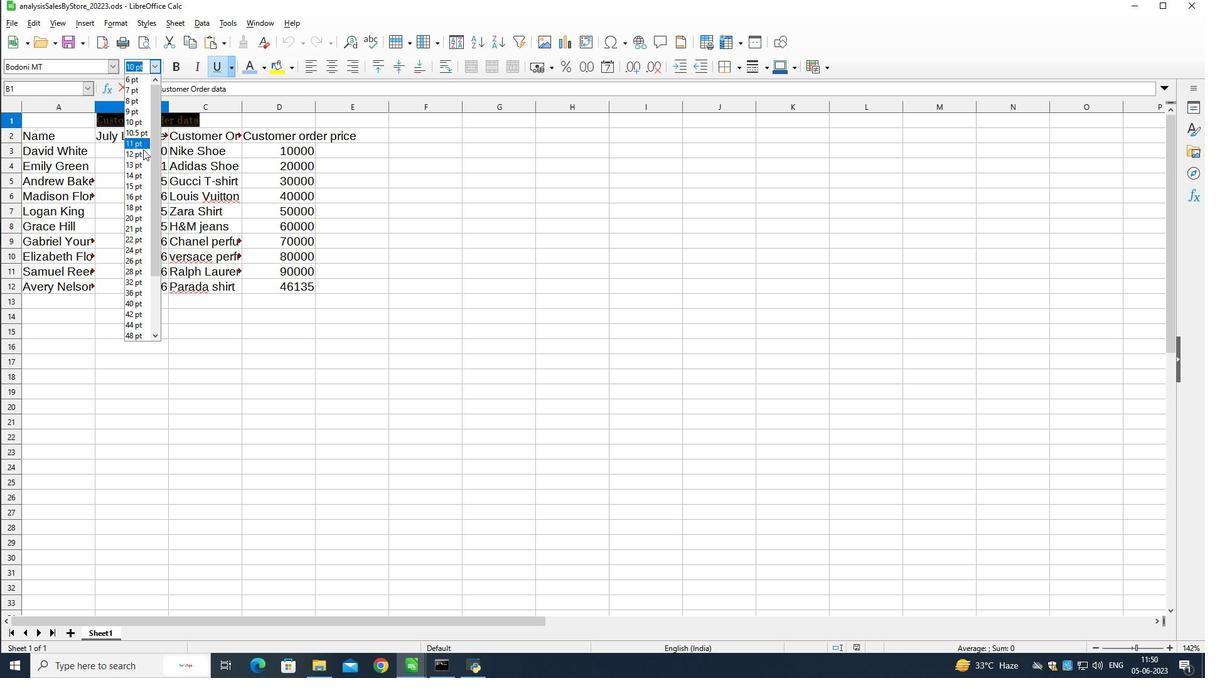 
Action: Mouse pressed left at (142, 152)
Screenshot: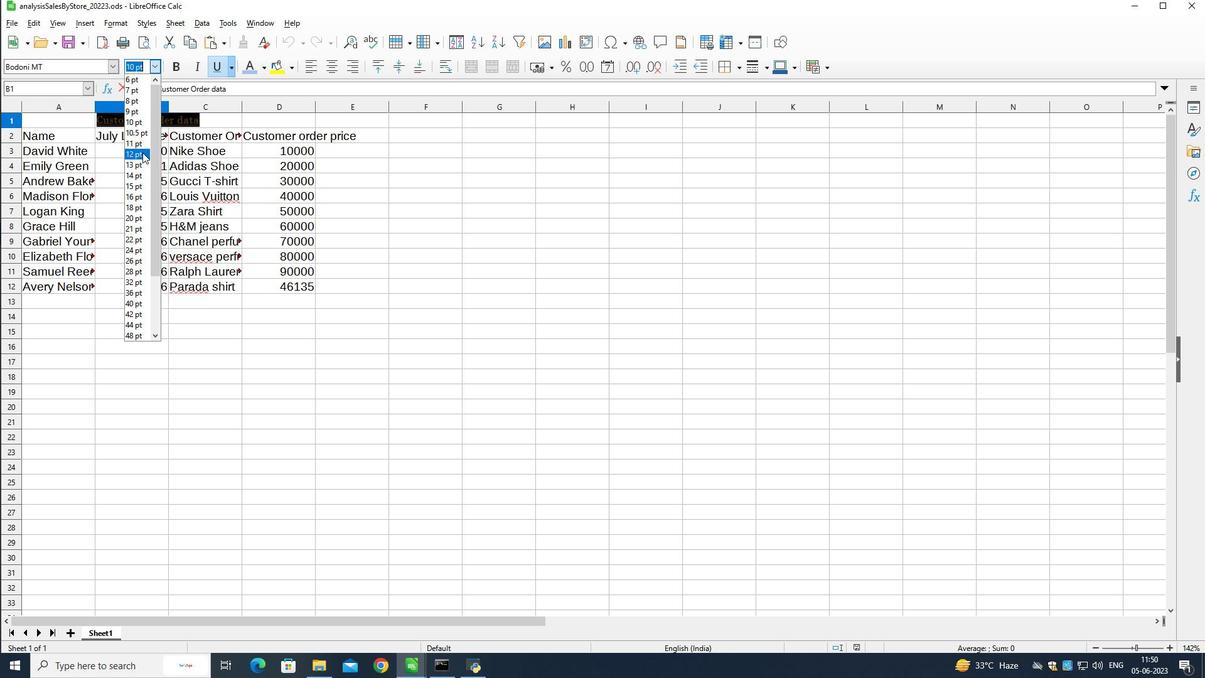 
Action: Mouse moved to (73, 153)
Screenshot: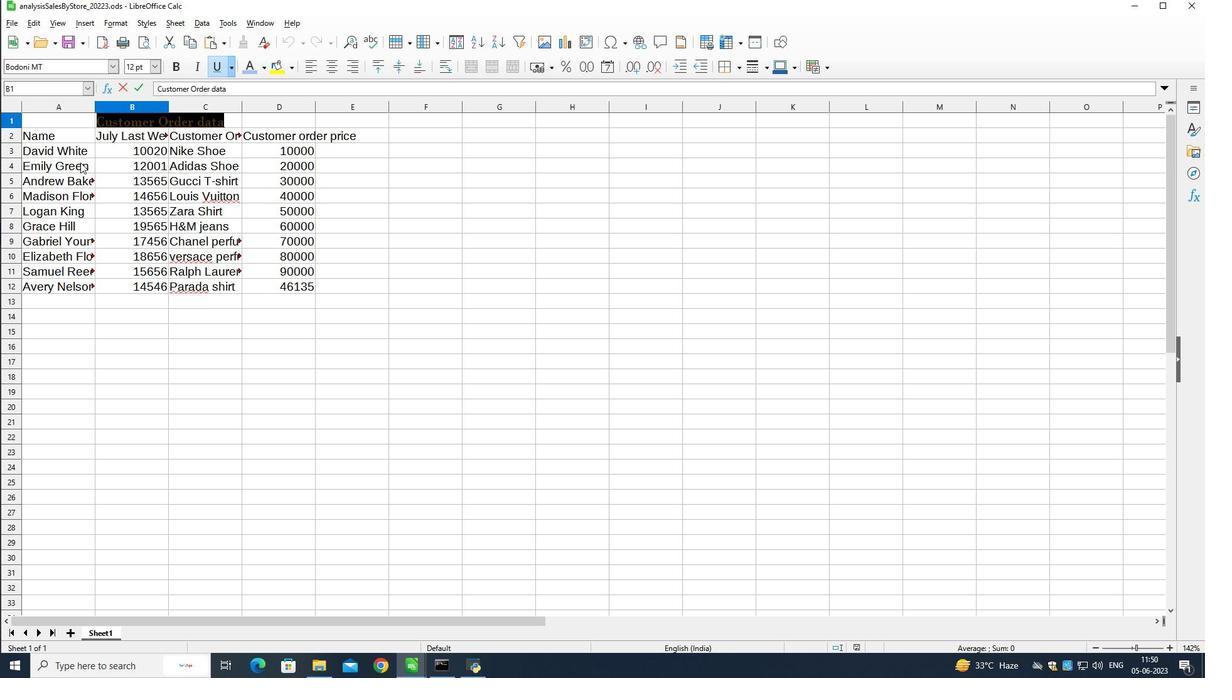 
Action: Mouse pressed left at (73, 153)
Screenshot: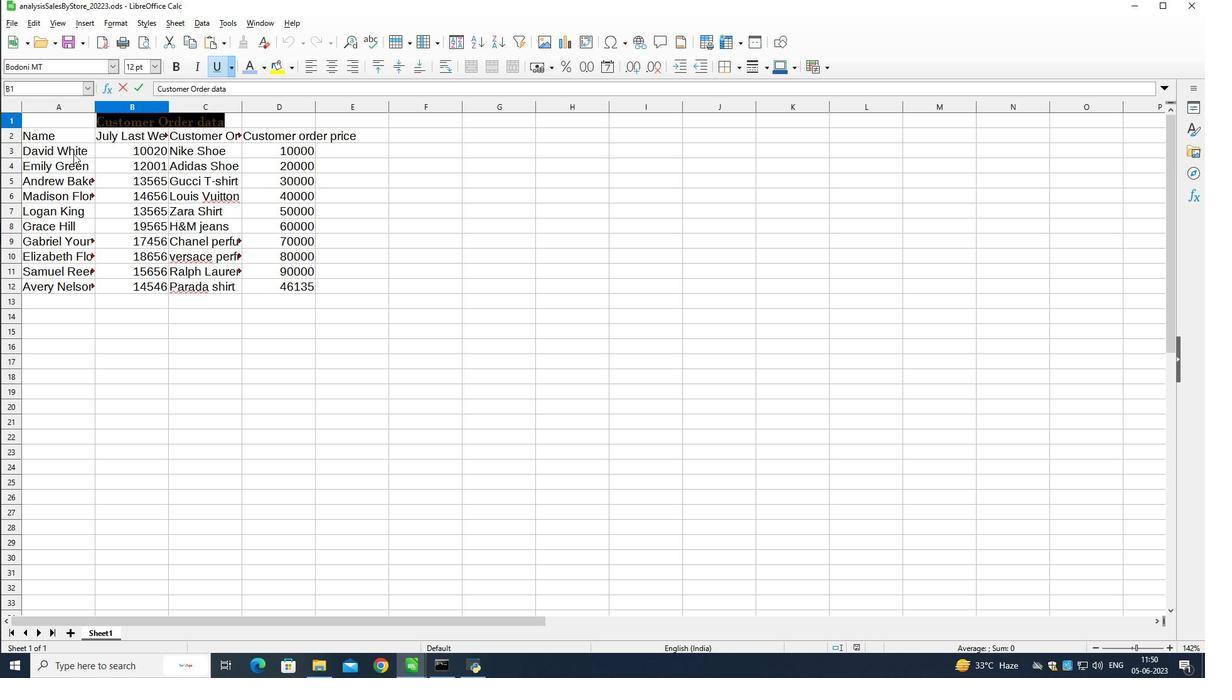 
Action: Mouse moved to (60, 134)
Screenshot: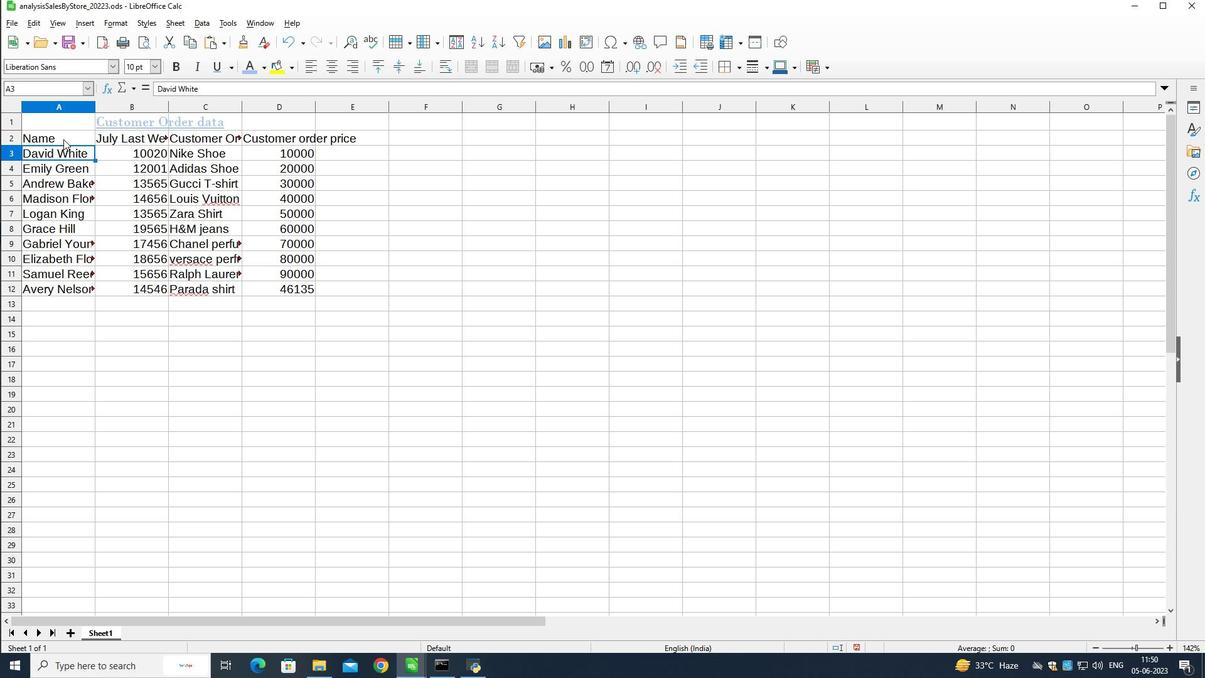 
Action: Mouse pressed left at (60, 134)
Screenshot: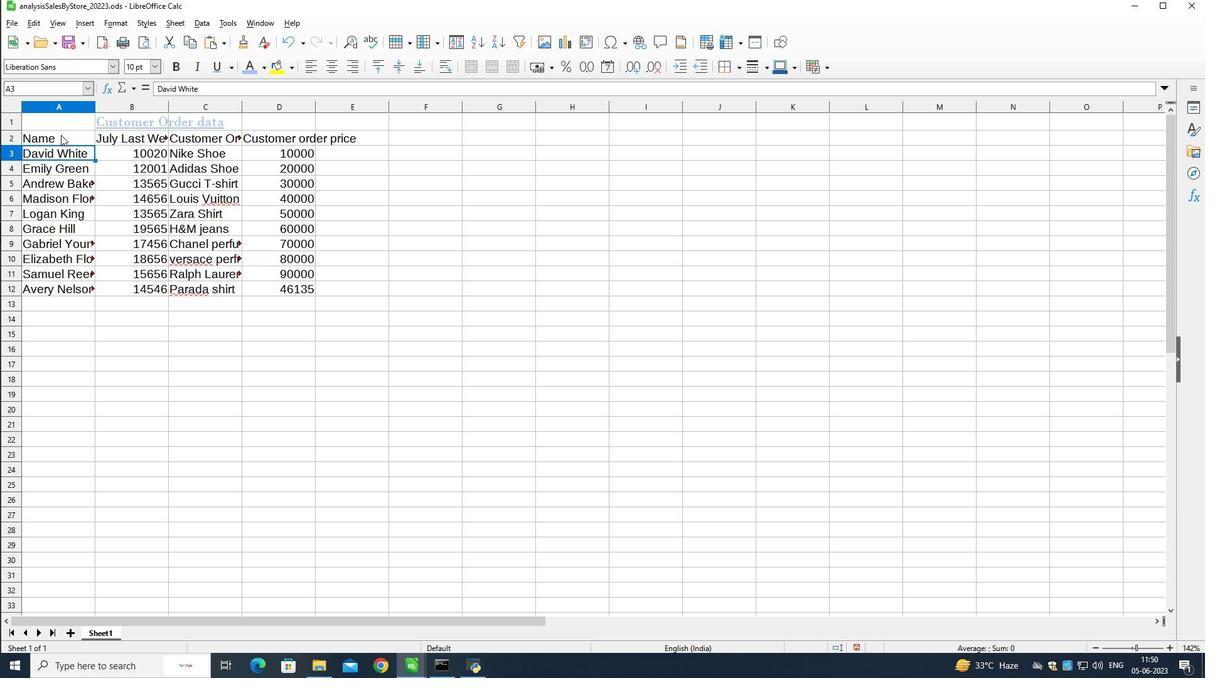 
Action: Mouse moved to (89, 67)
Screenshot: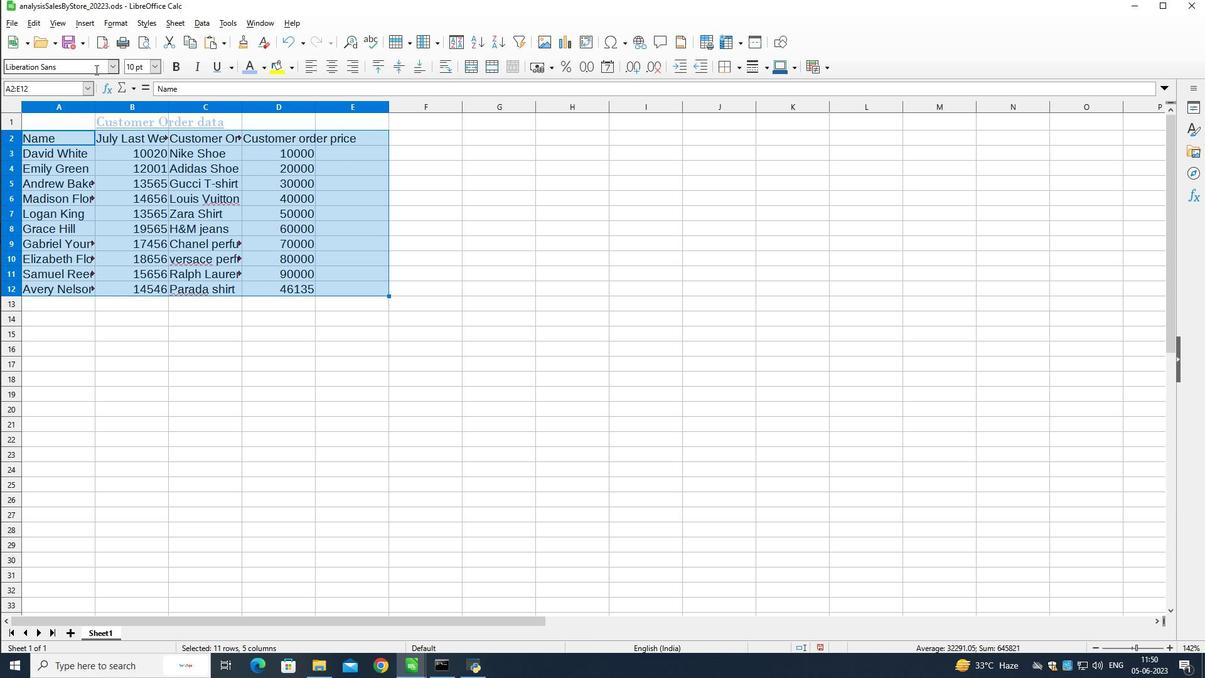 
Action: Mouse pressed left at (89, 67)
Screenshot: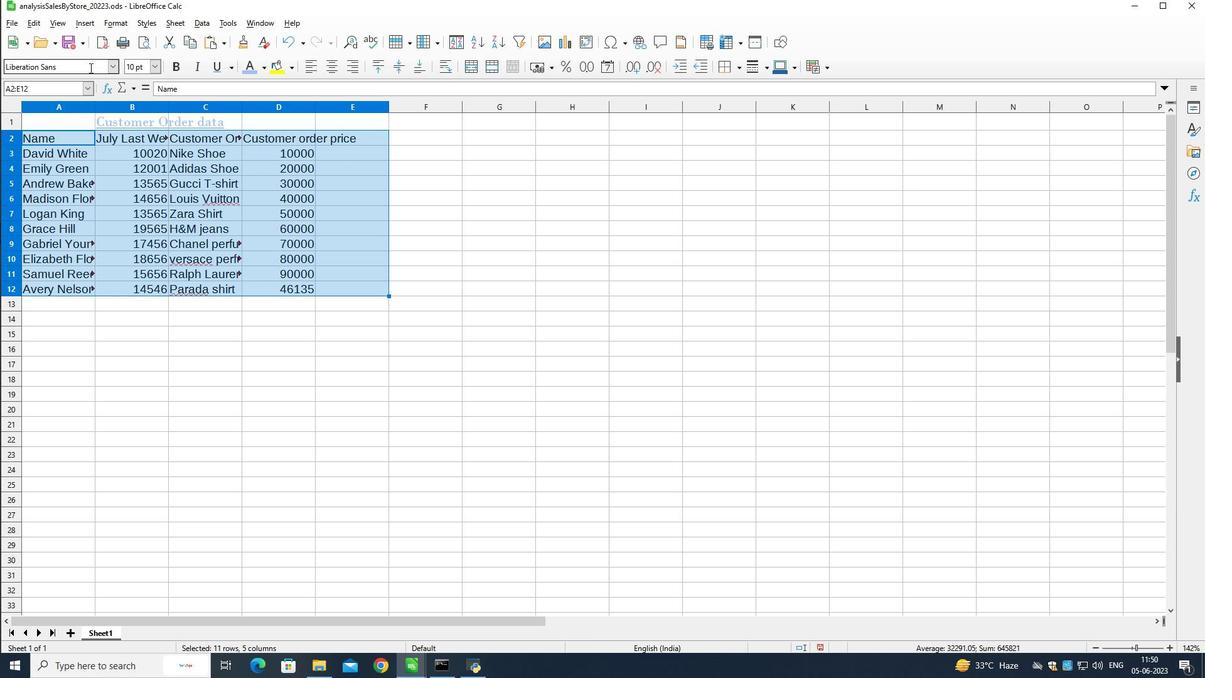 
Action: Mouse pressed left at (89, 67)
Screenshot: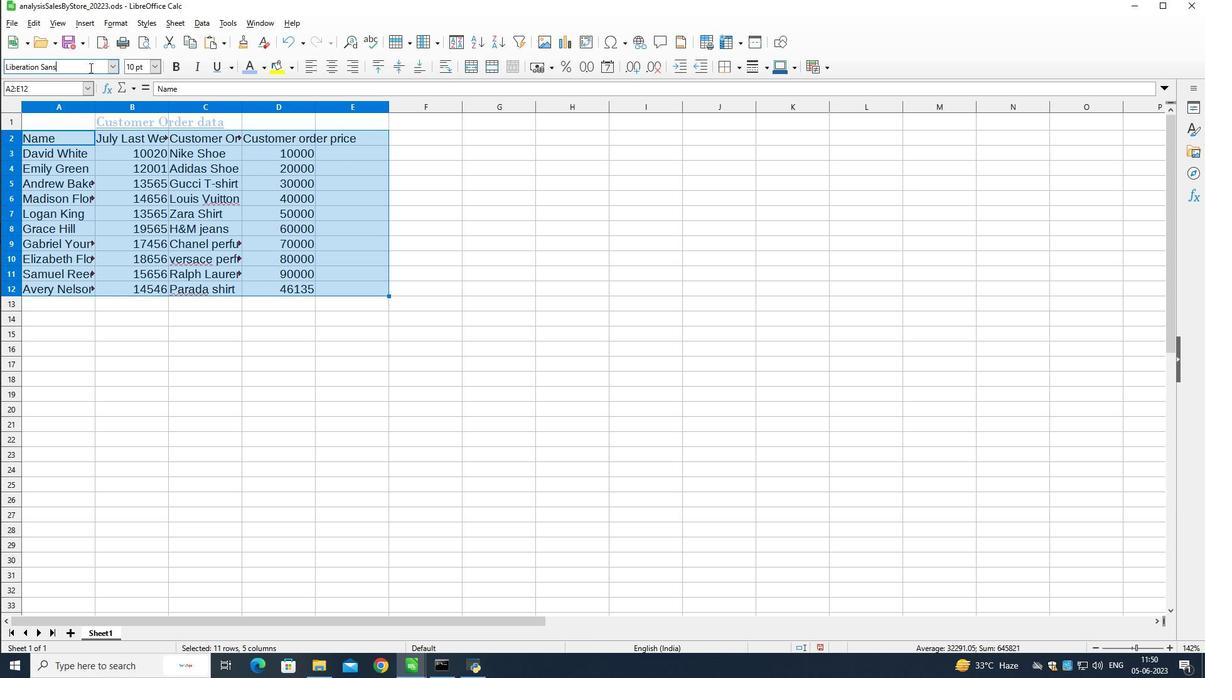 
Action: Mouse pressed left at (89, 67)
Screenshot: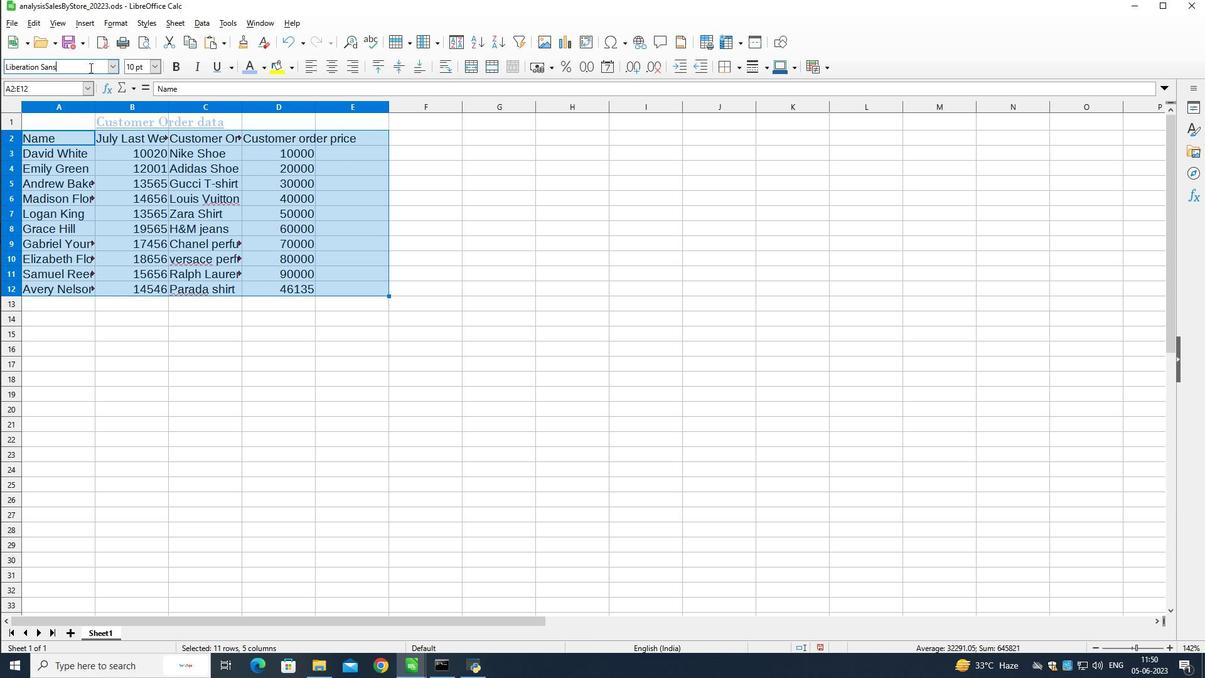 
Action: Key pressed californian<Key.enter>
Screenshot: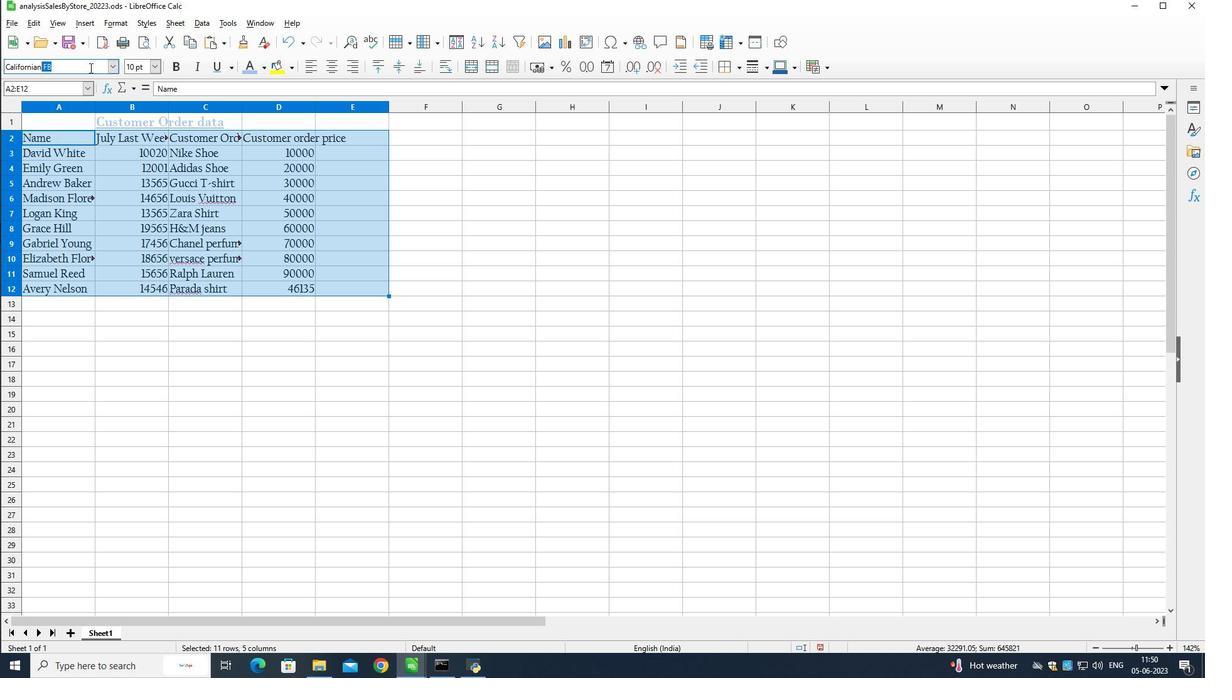 
Action: Mouse moved to (154, 64)
Screenshot: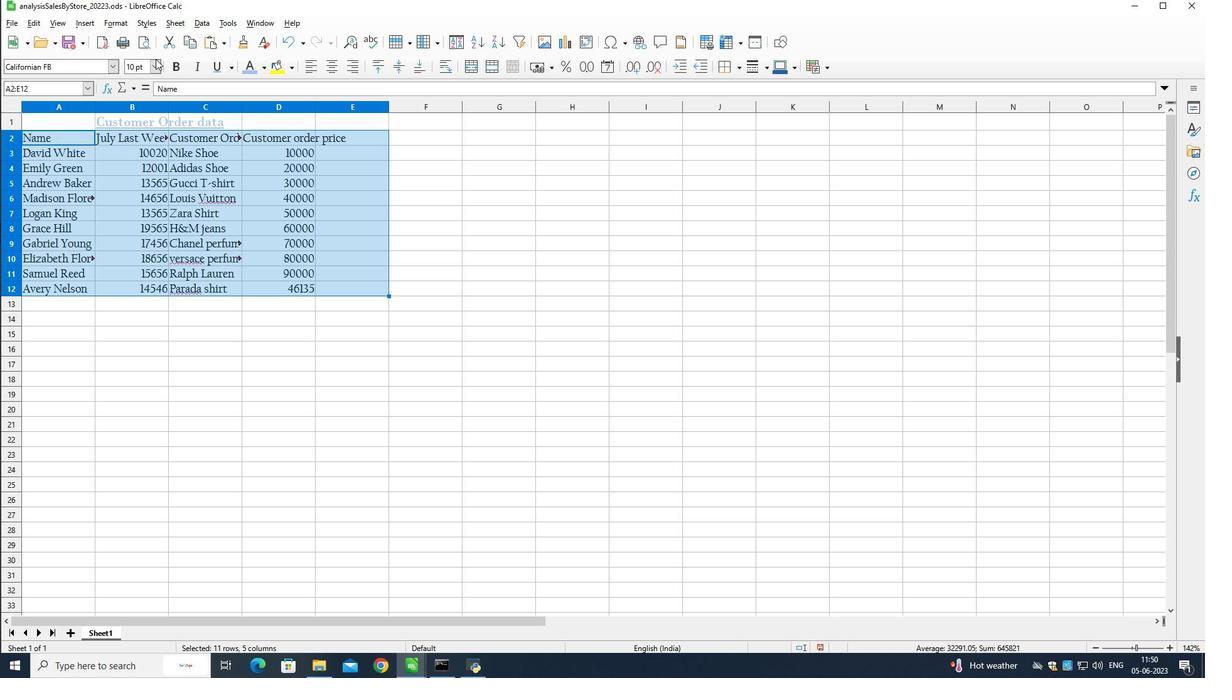 
Action: Mouse pressed left at (154, 64)
Screenshot: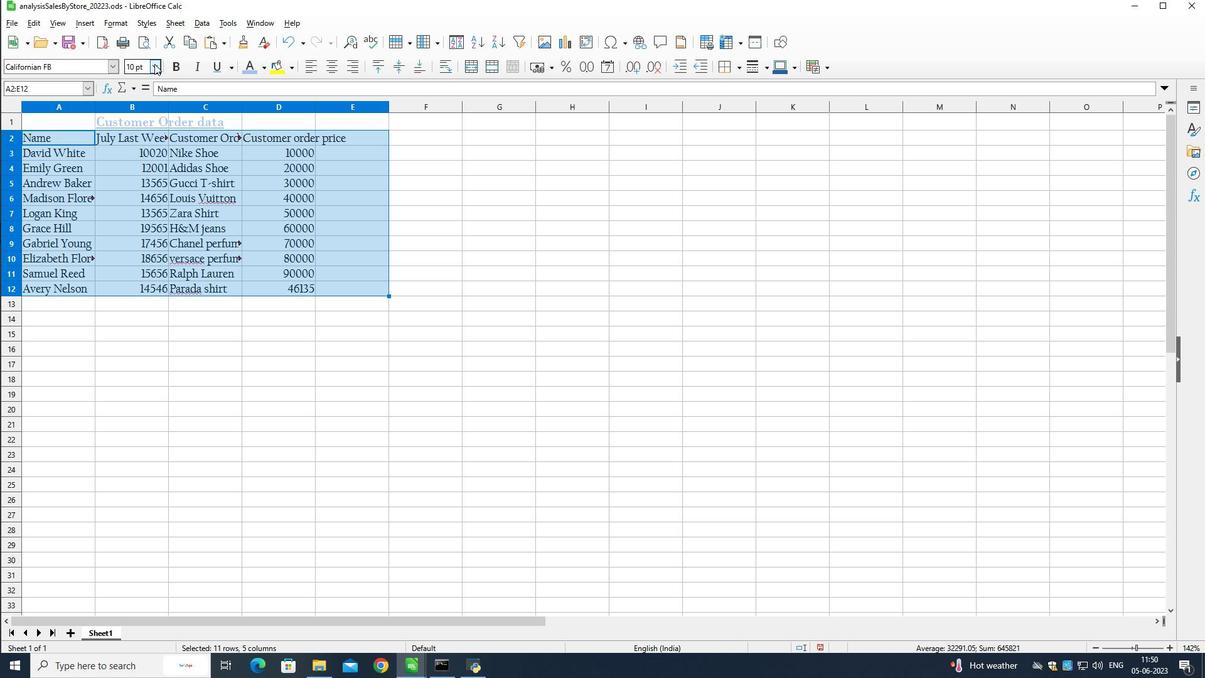 
Action: Mouse moved to (136, 197)
Screenshot: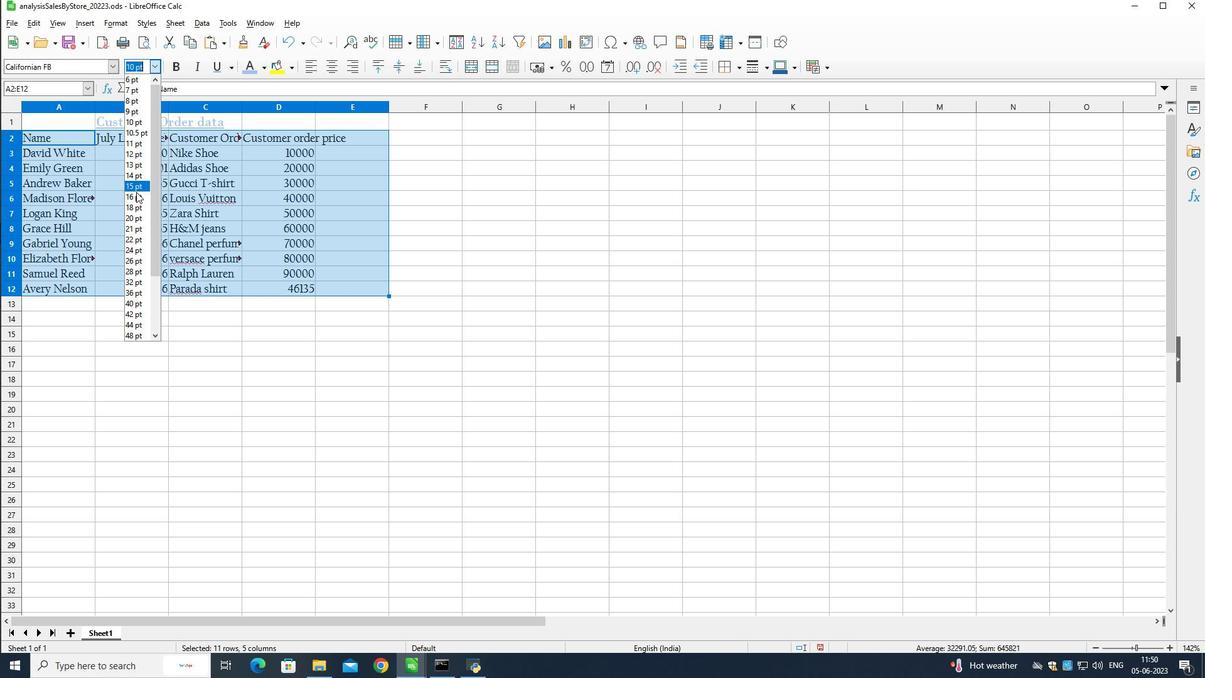 
Action: Mouse pressed left at (136, 197)
Screenshot: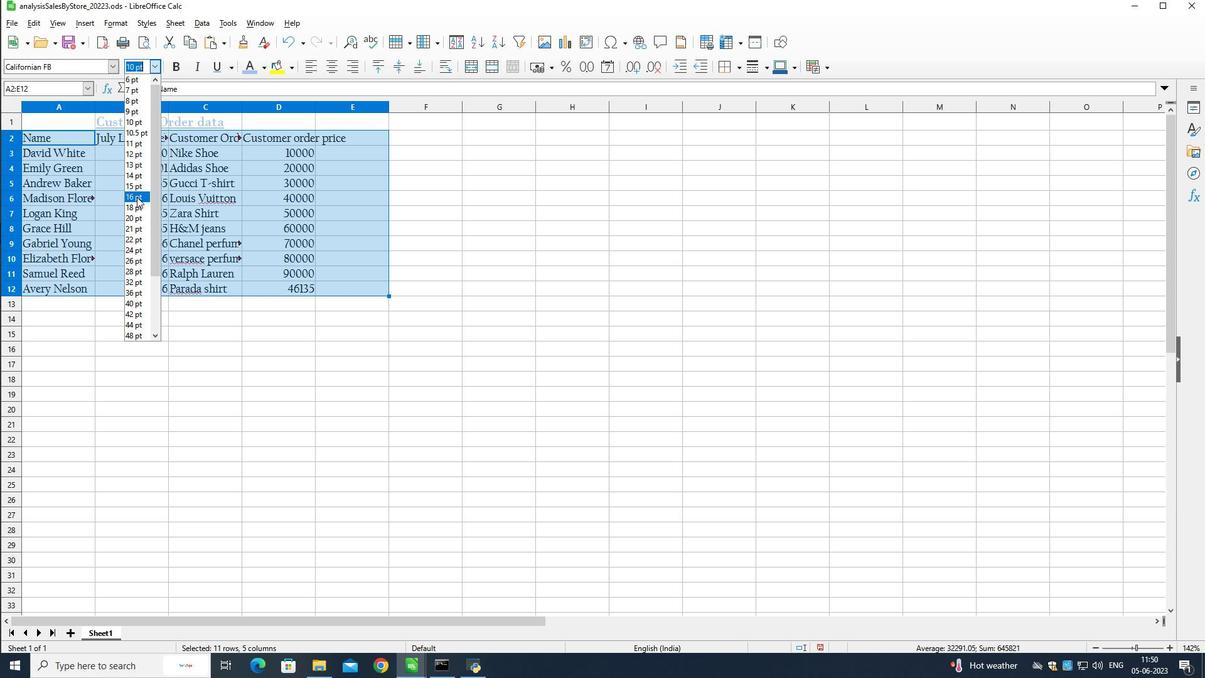 
Action: Mouse moved to (538, 261)
Screenshot: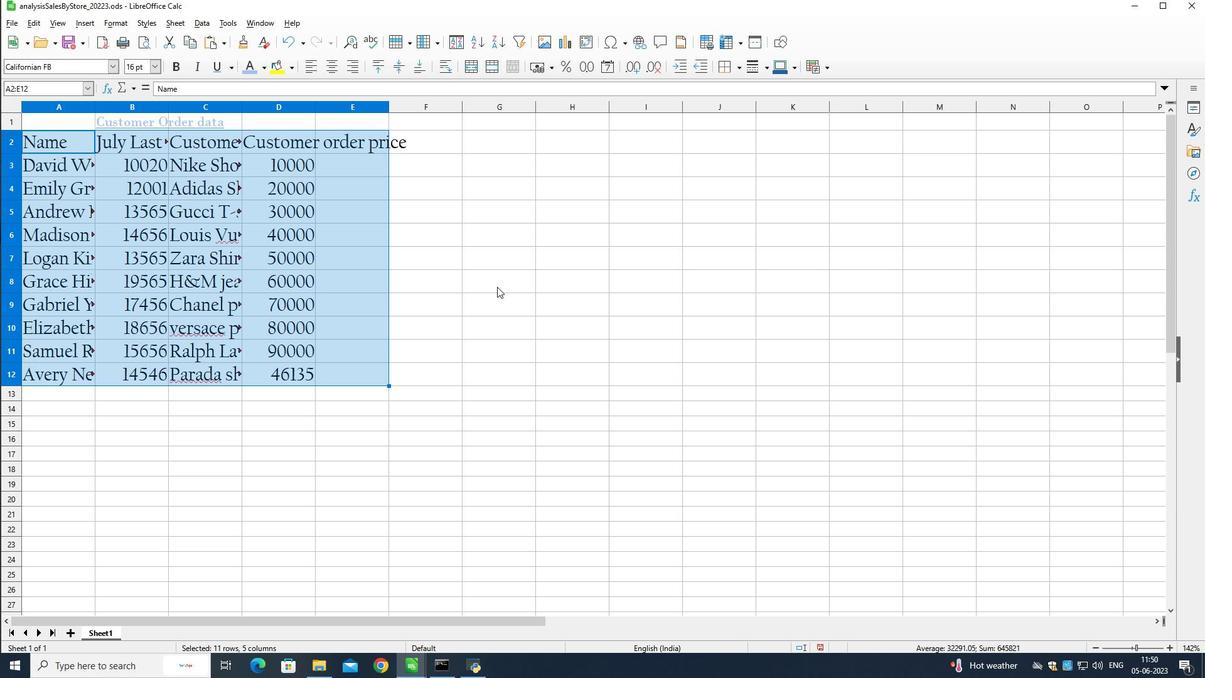 
Action: Mouse pressed left at (538, 261)
Screenshot: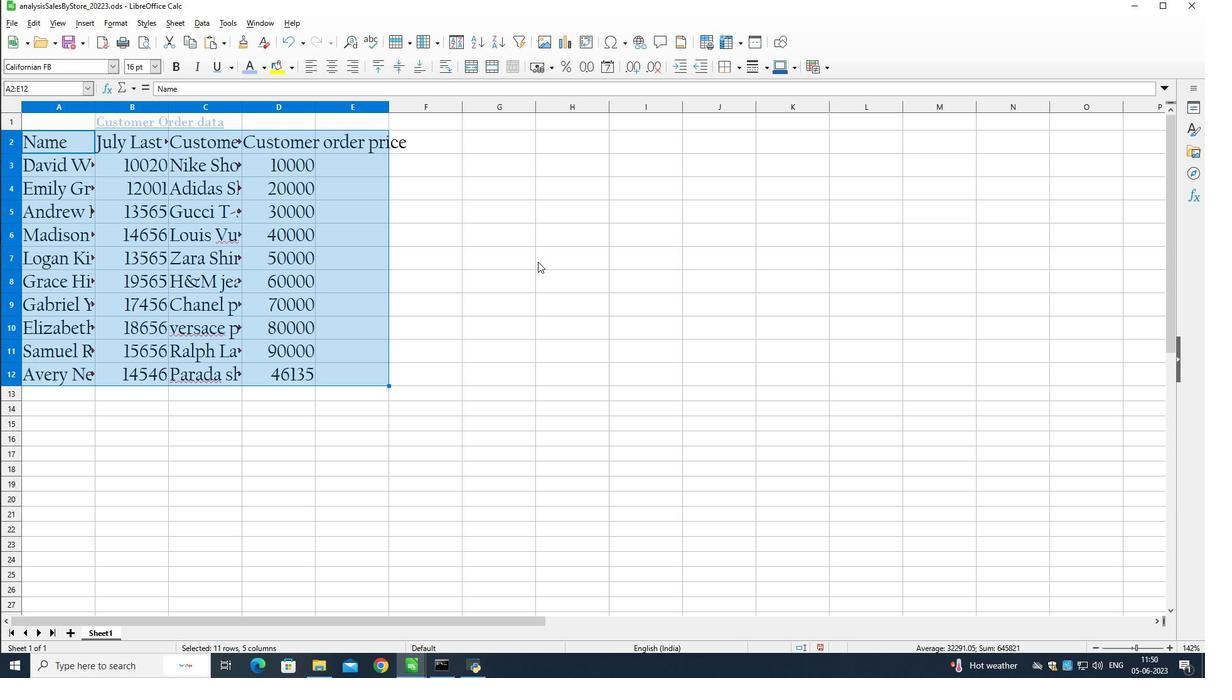 
Action: Mouse moved to (40, 120)
Screenshot: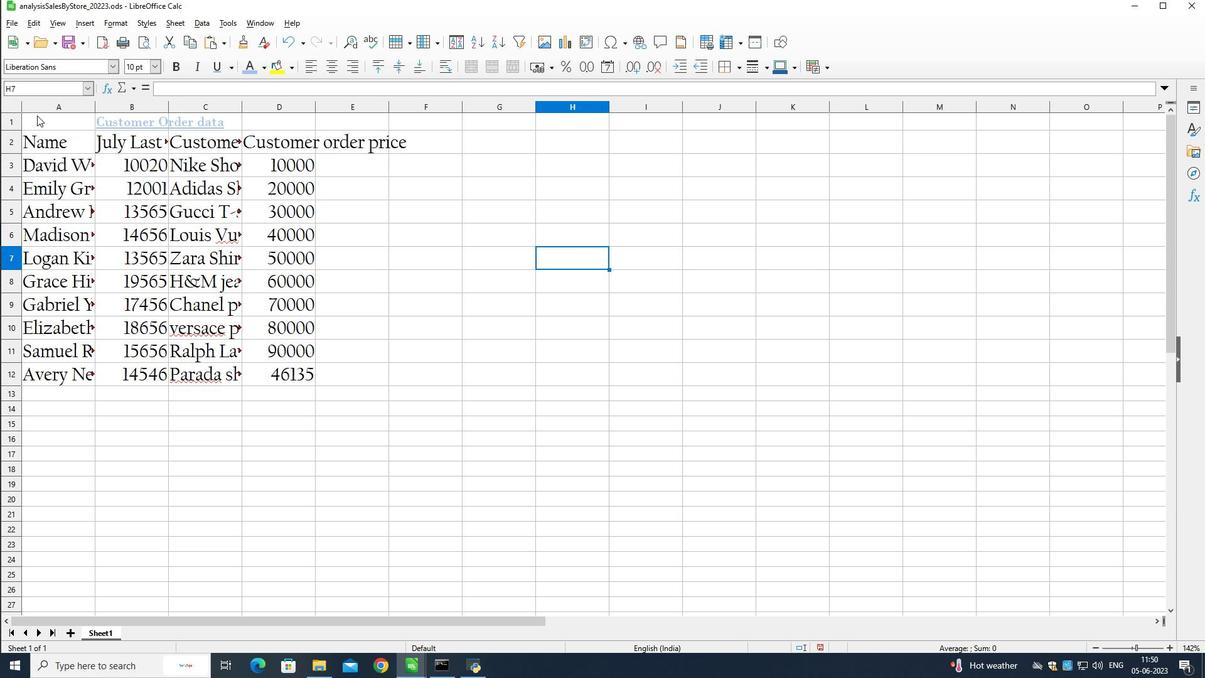 
Action: Mouse pressed left at (40, 120)
Screenshot: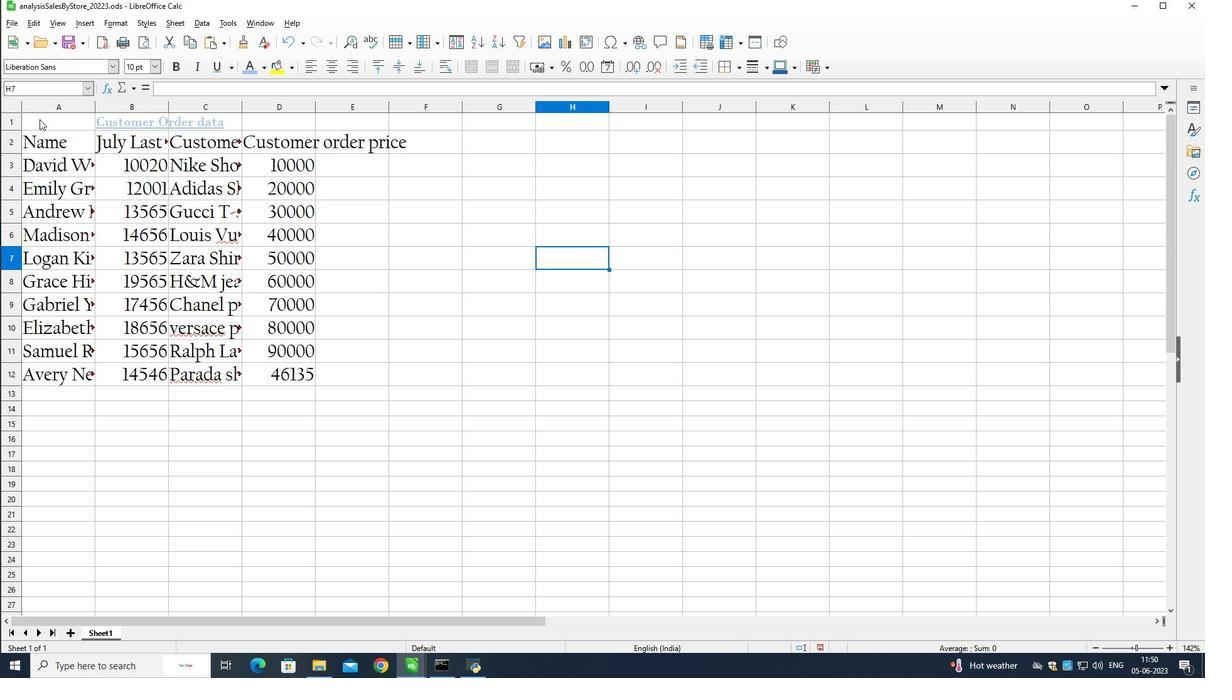 
Action: Mouse moved to (352, 63)
Screenshot: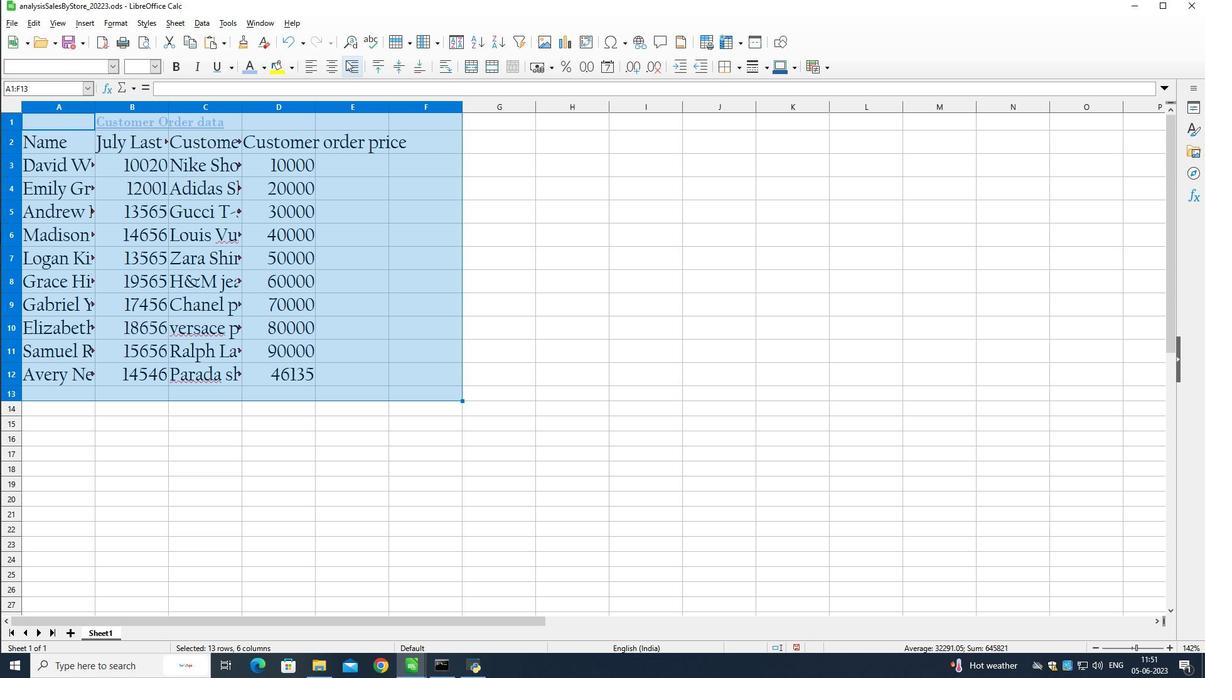 
Action: Mouse pressed left at (352, 63)
Screenshot: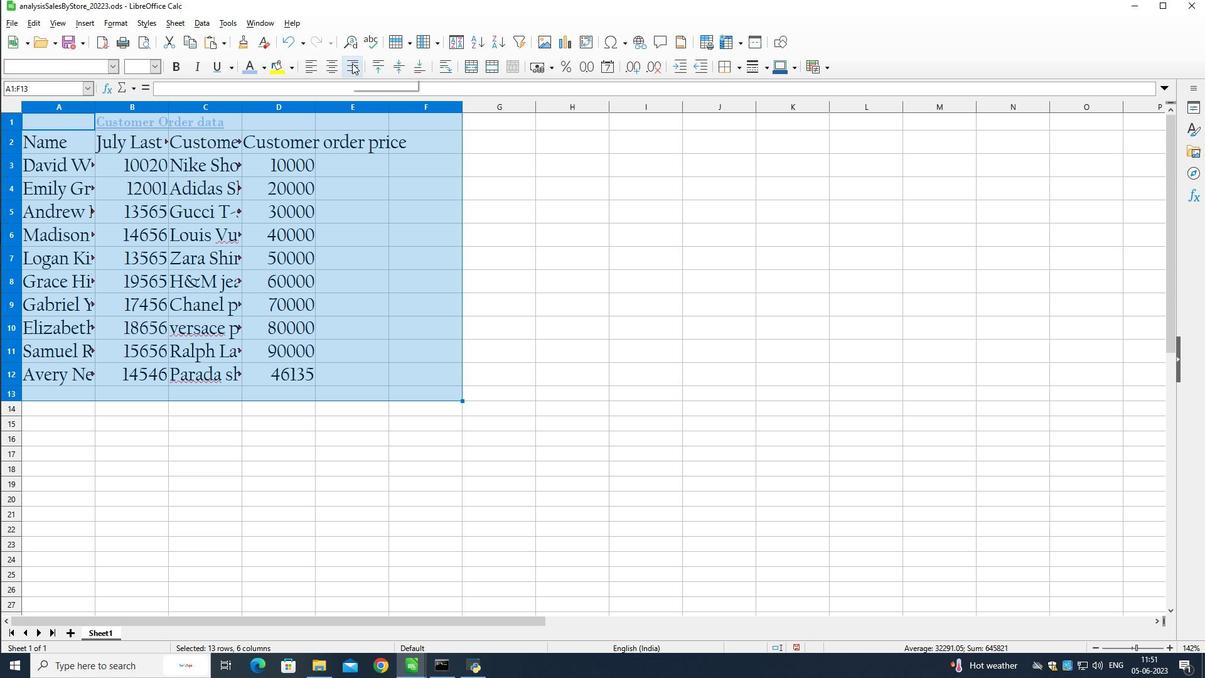 
Action: Mouse moved to (482, 244)
Screenshot: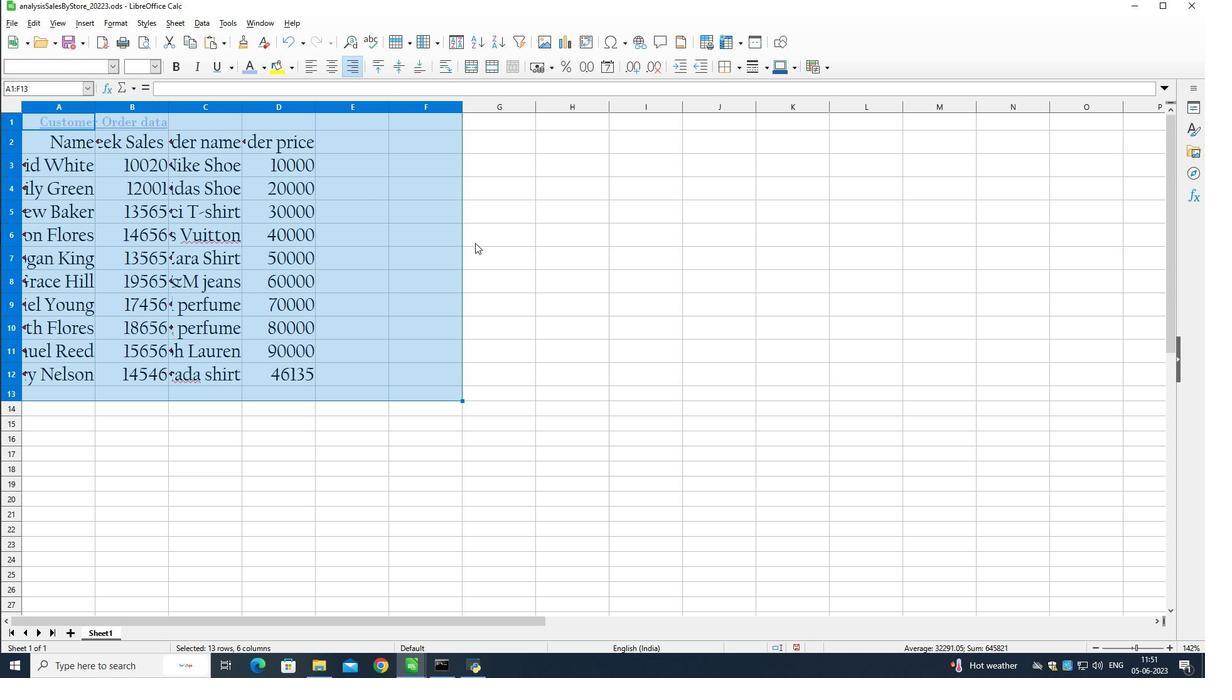 
Action: Mouse pressed left at (482, 244)
Screenshot: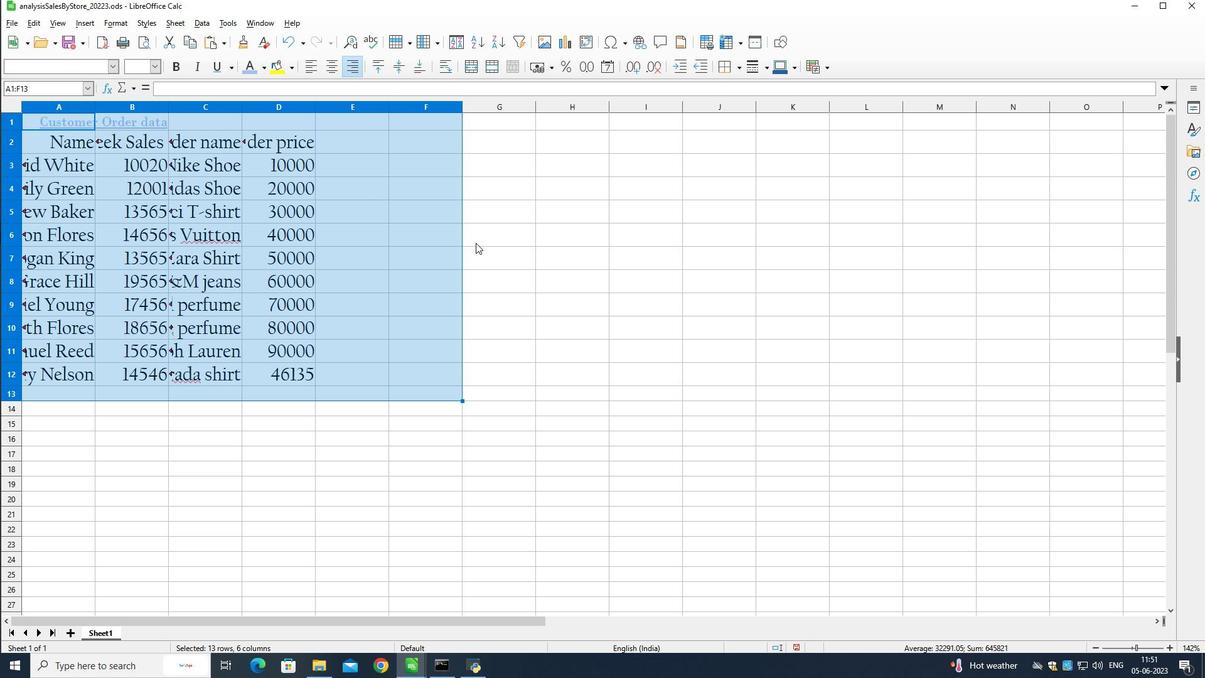 
